 Task: In Heading Arial with underline. Font size of heading  '18'Font style of data Calibri. Font size of data  9Alignment of headline & data Align center. Fill color in heading,  RedFont color of data Black Apply border in Data No BorderIn the sheet   Prodigy Sales templetes book
Action: Mouse moved to (183, 148)
Screenshot: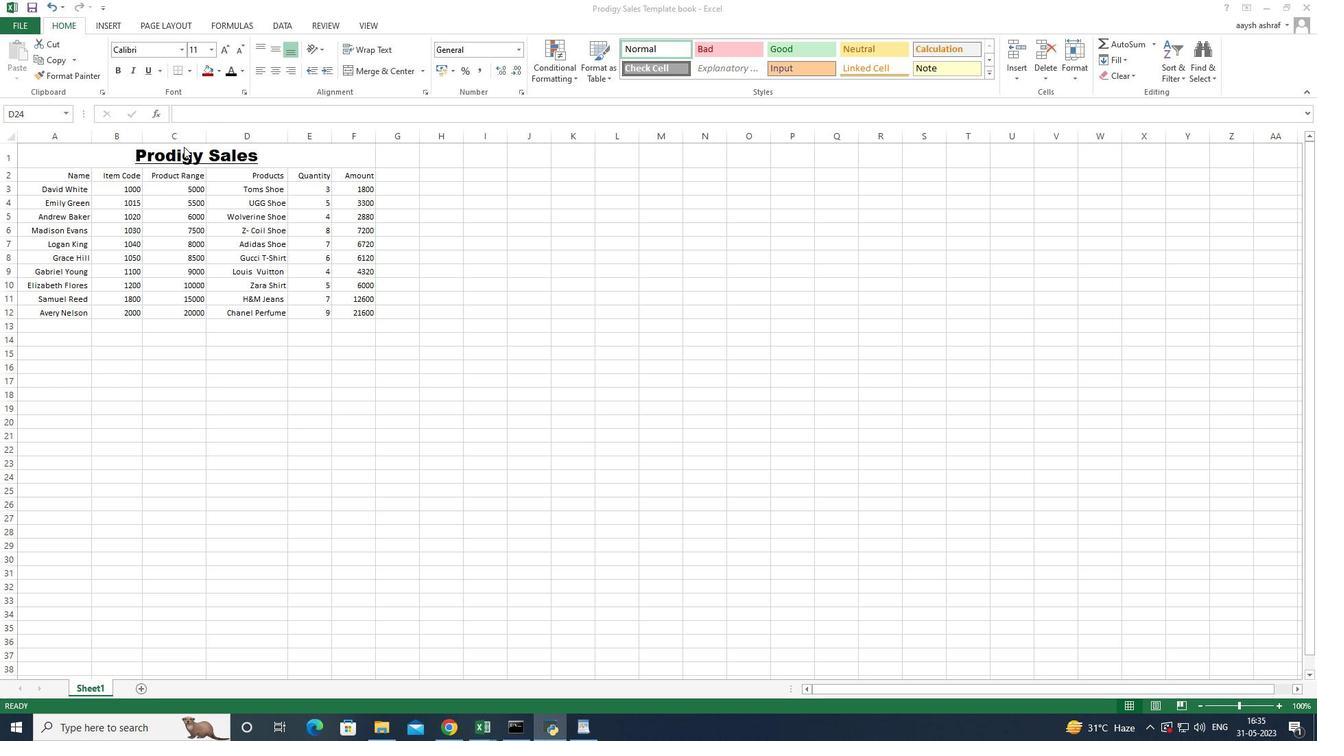 
Action: Mouse pressed left at (183, 148)
Screenshot: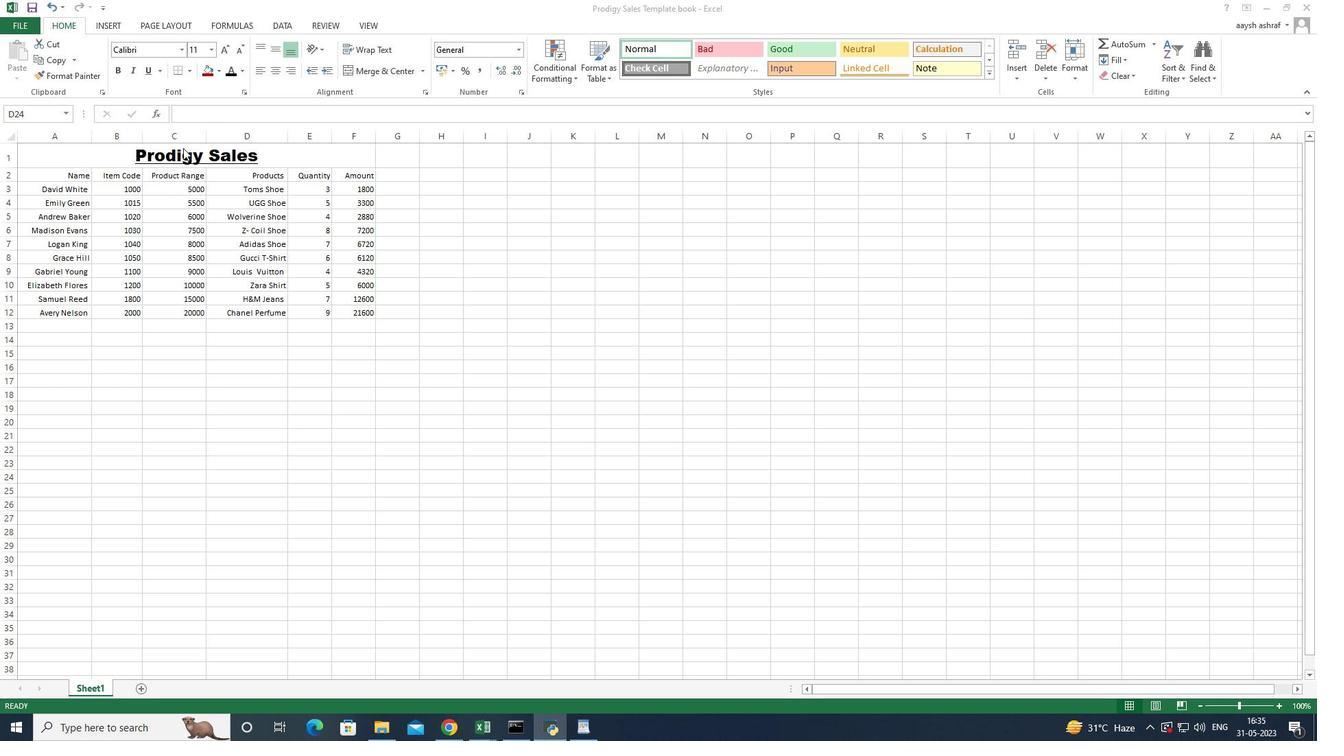 
Action: Mouse moved to (183, 153)
Screenshot: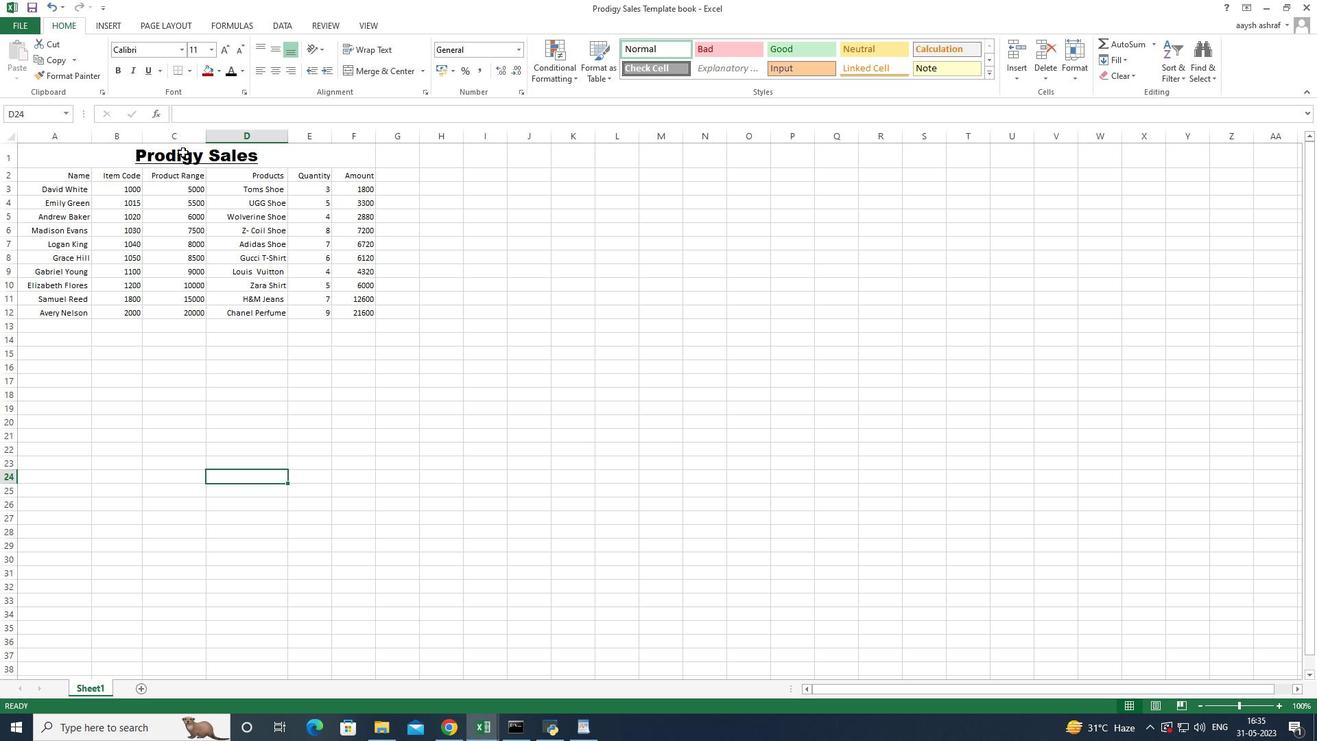 
Action: Mouse pressed left at (183, 153)
Screenshot: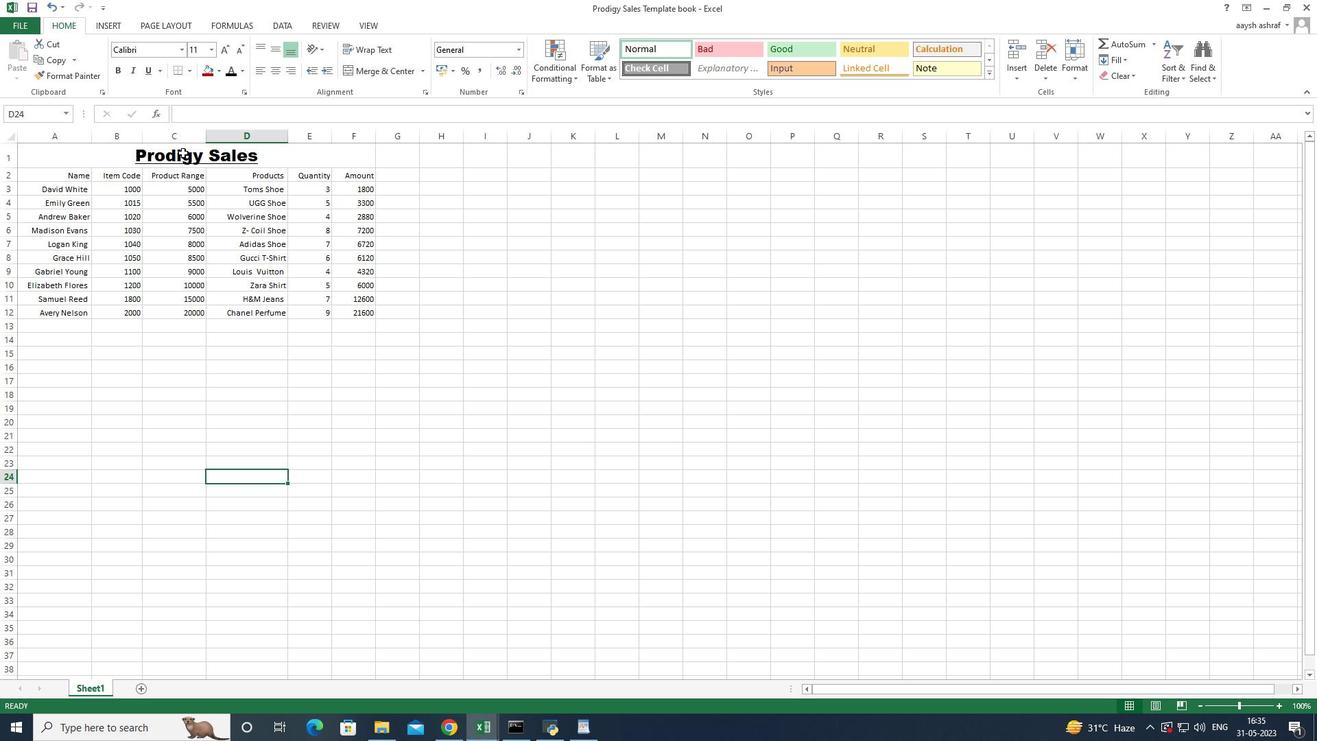 
Action: Mouse moved to (178, 219)
Screenshot: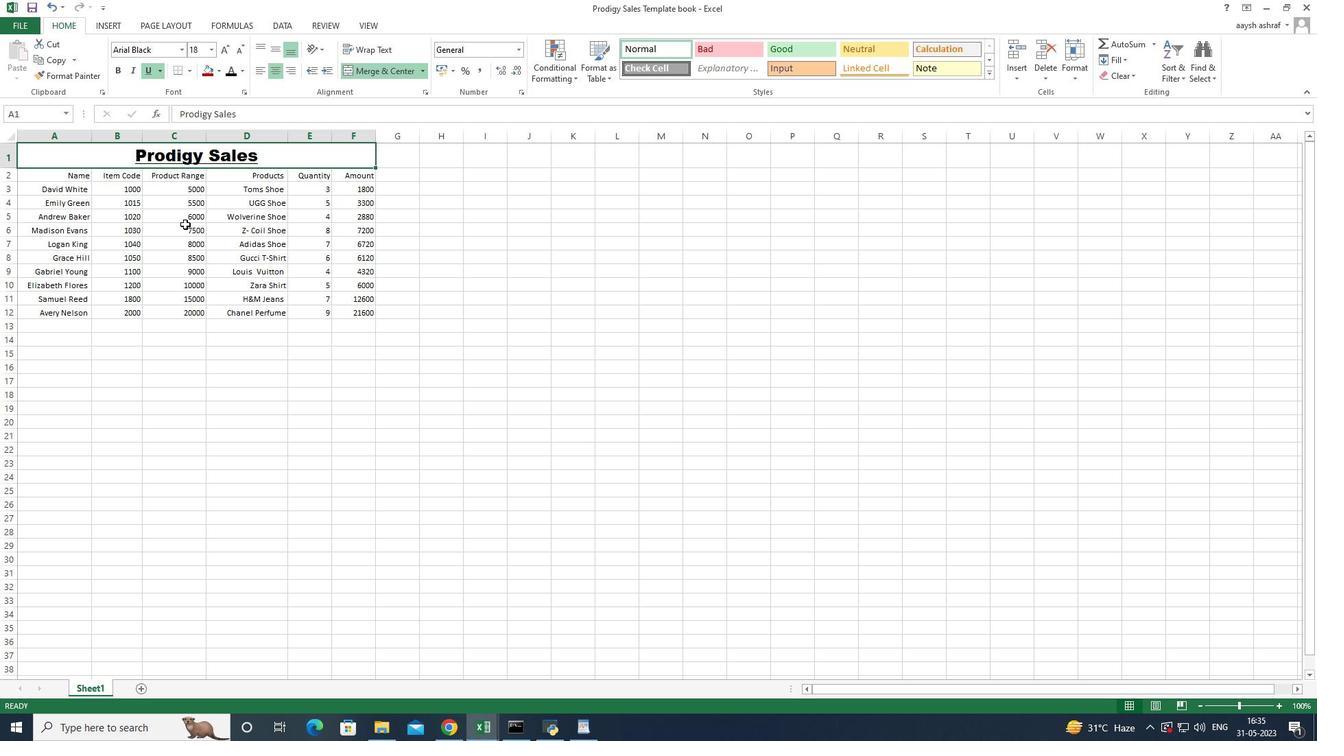
Action: Mouse pressed left at (178, 219)
Screenshot: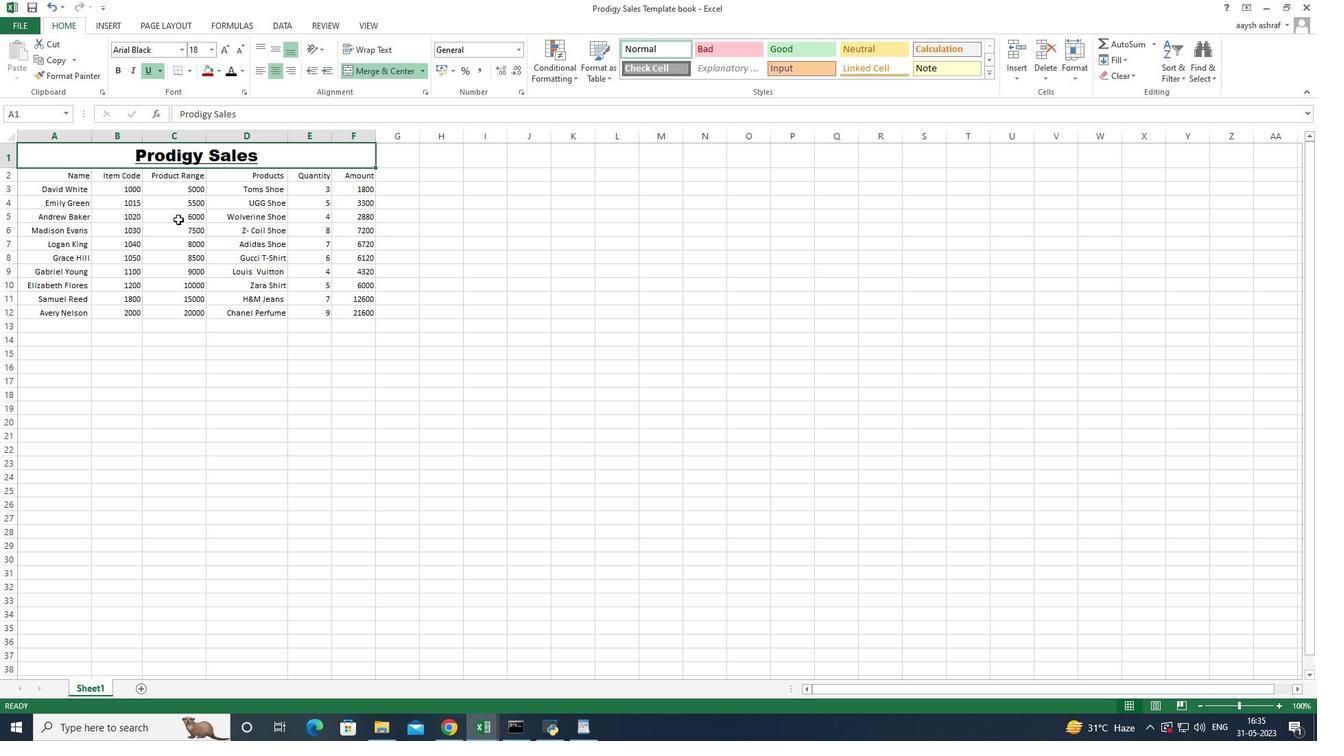 
Action: Mouse moved to (18, 172)
Screenshot: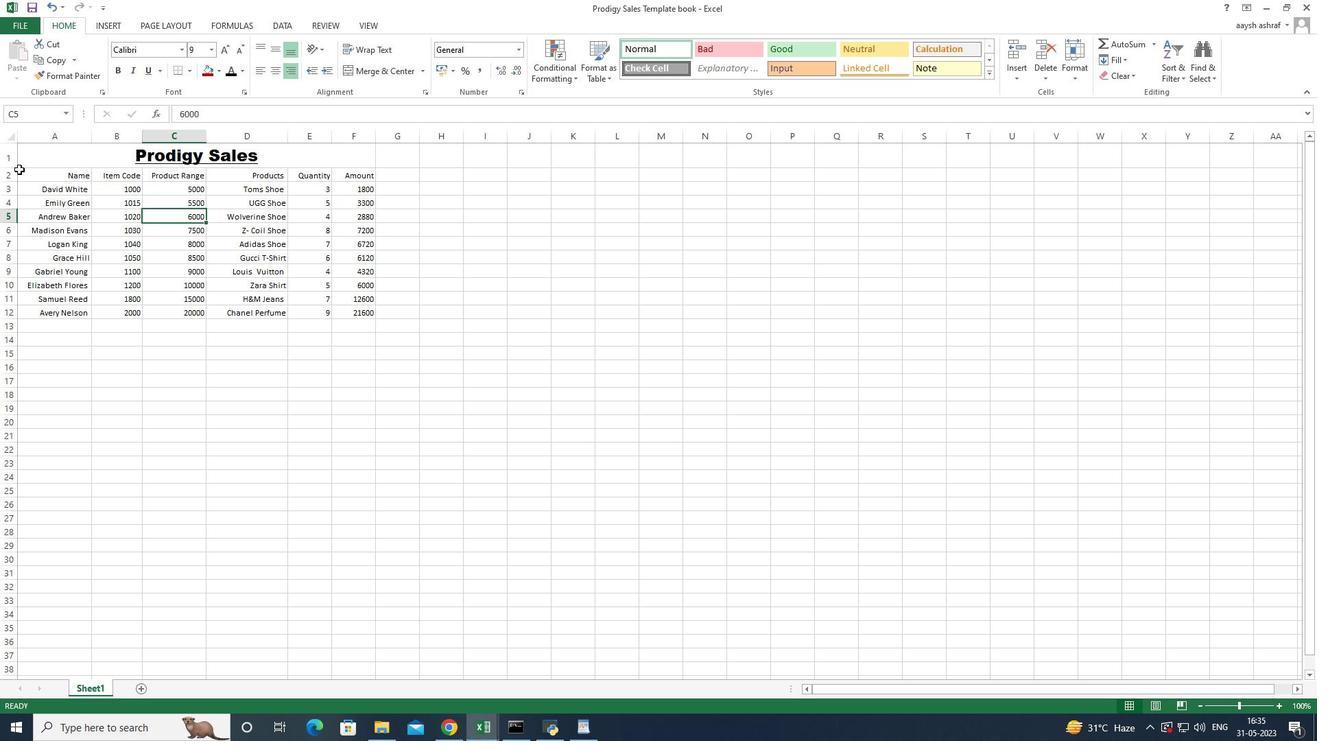 
Action: Mouse pressed left at (18, 172)
Screenshot: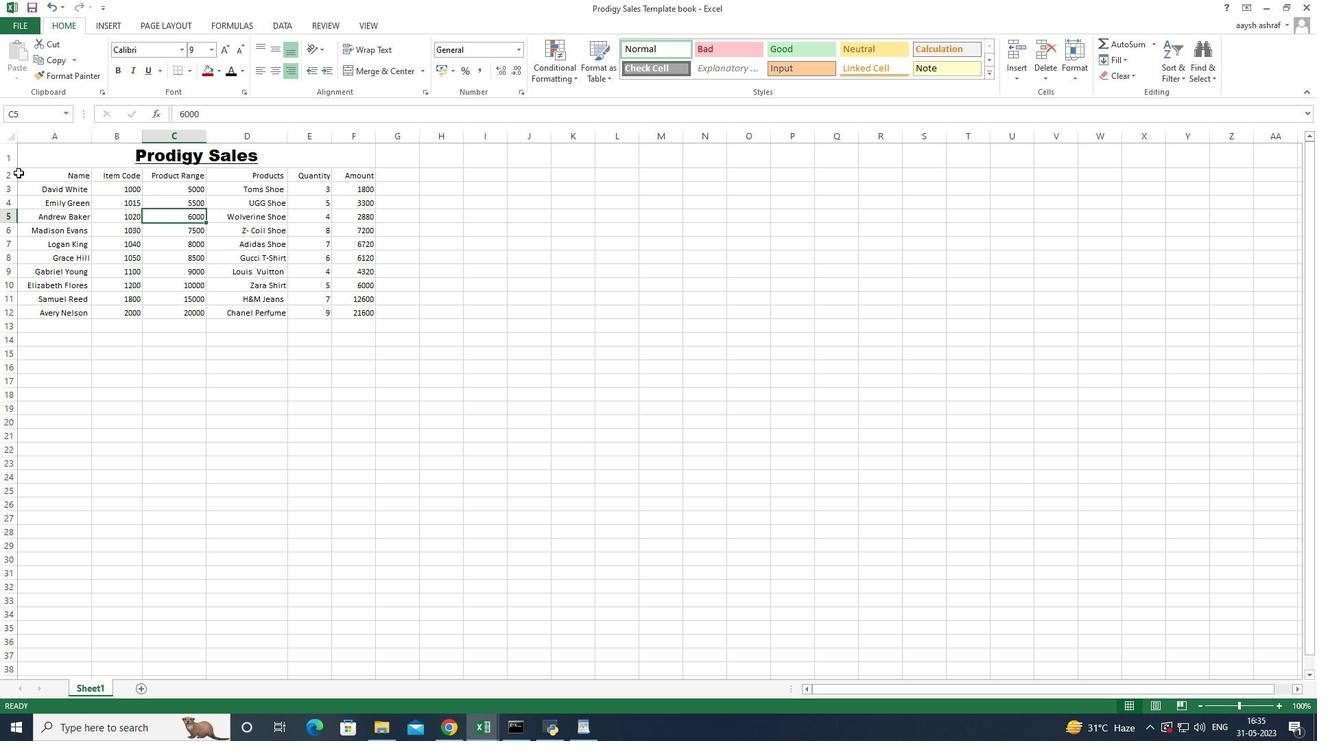 
Action: Mouse moved to (276, 70)
Screenshot: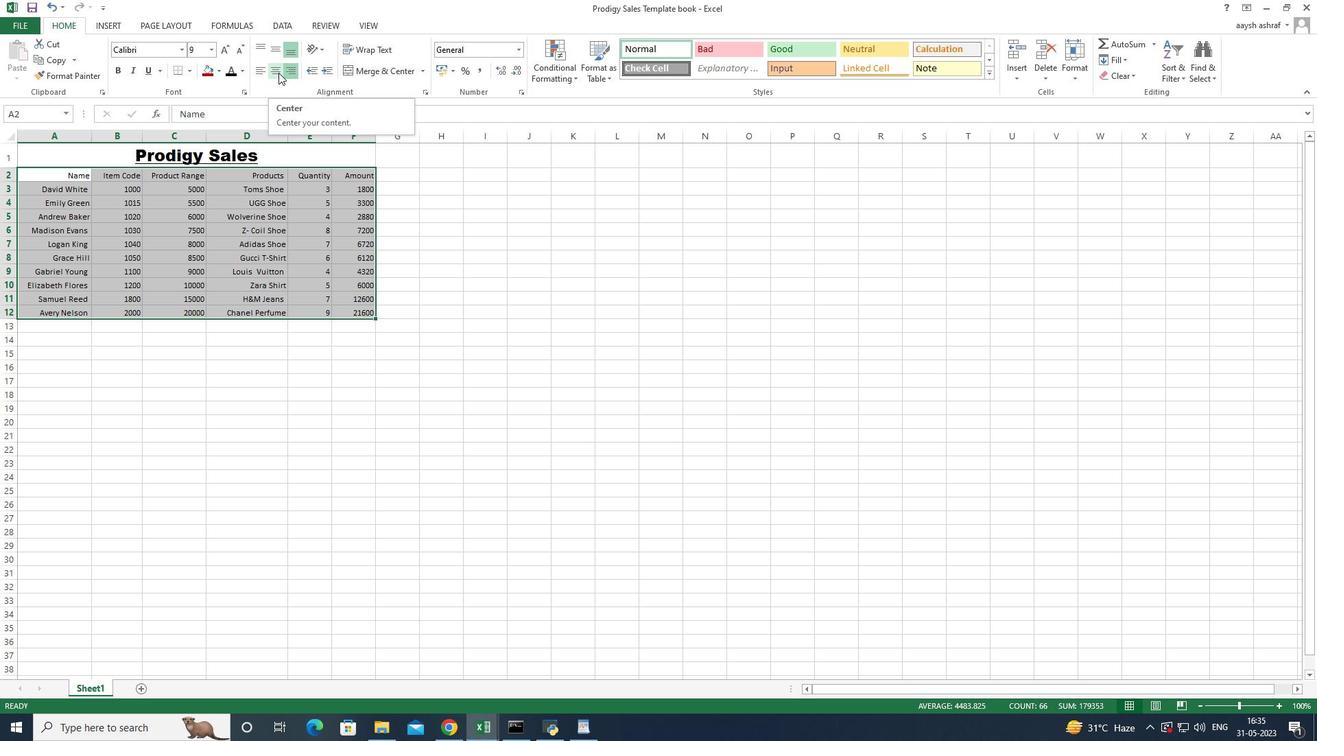 
Action: Mouse pressed left at (276, 70)
Screenshot: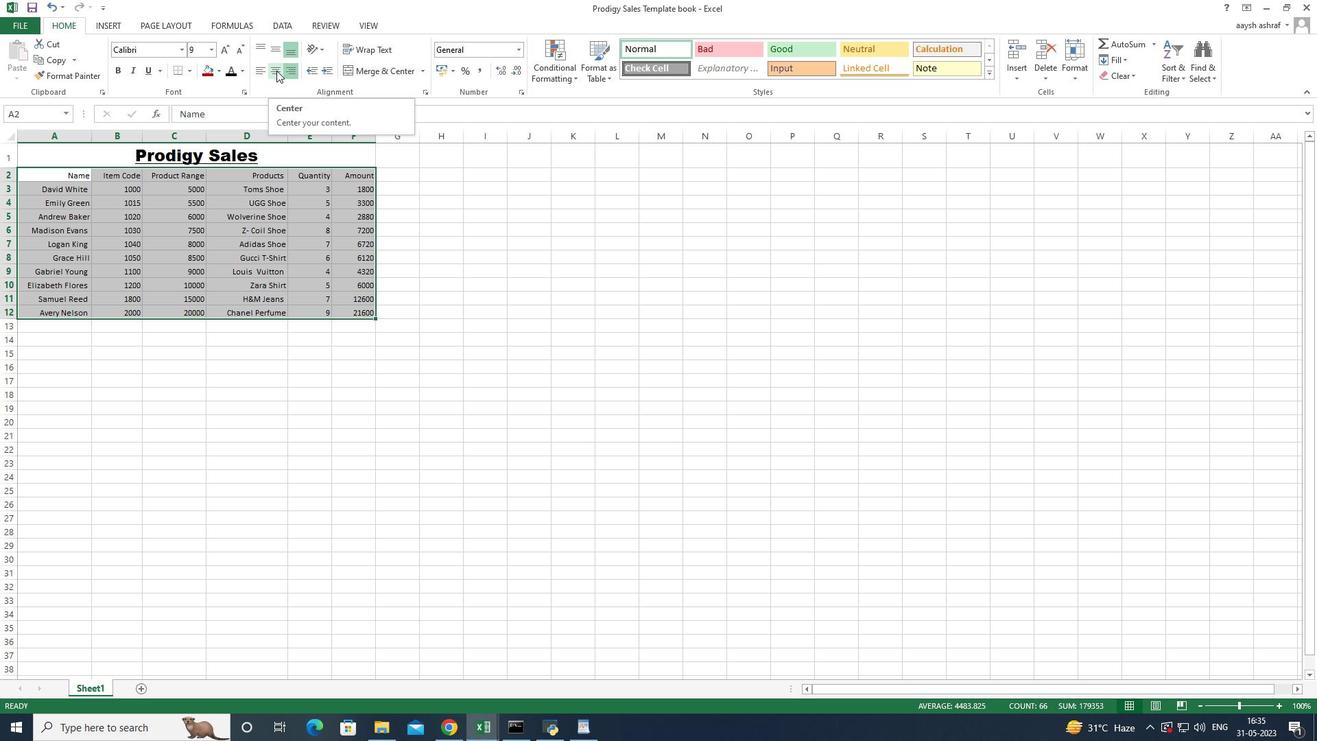 
Action: Mouse moved to (250, 154)
Screenshot: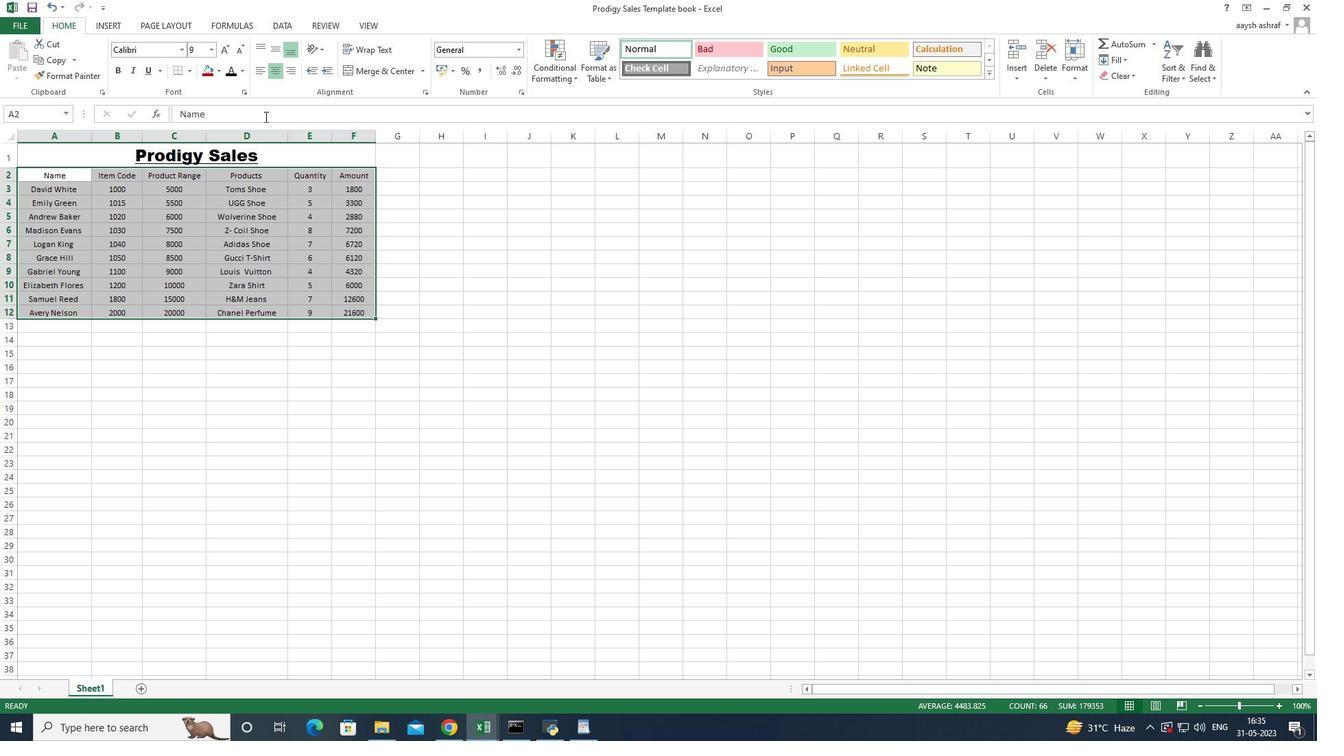 
Action: Mouse pressed left at (250, 154)
Screenshot: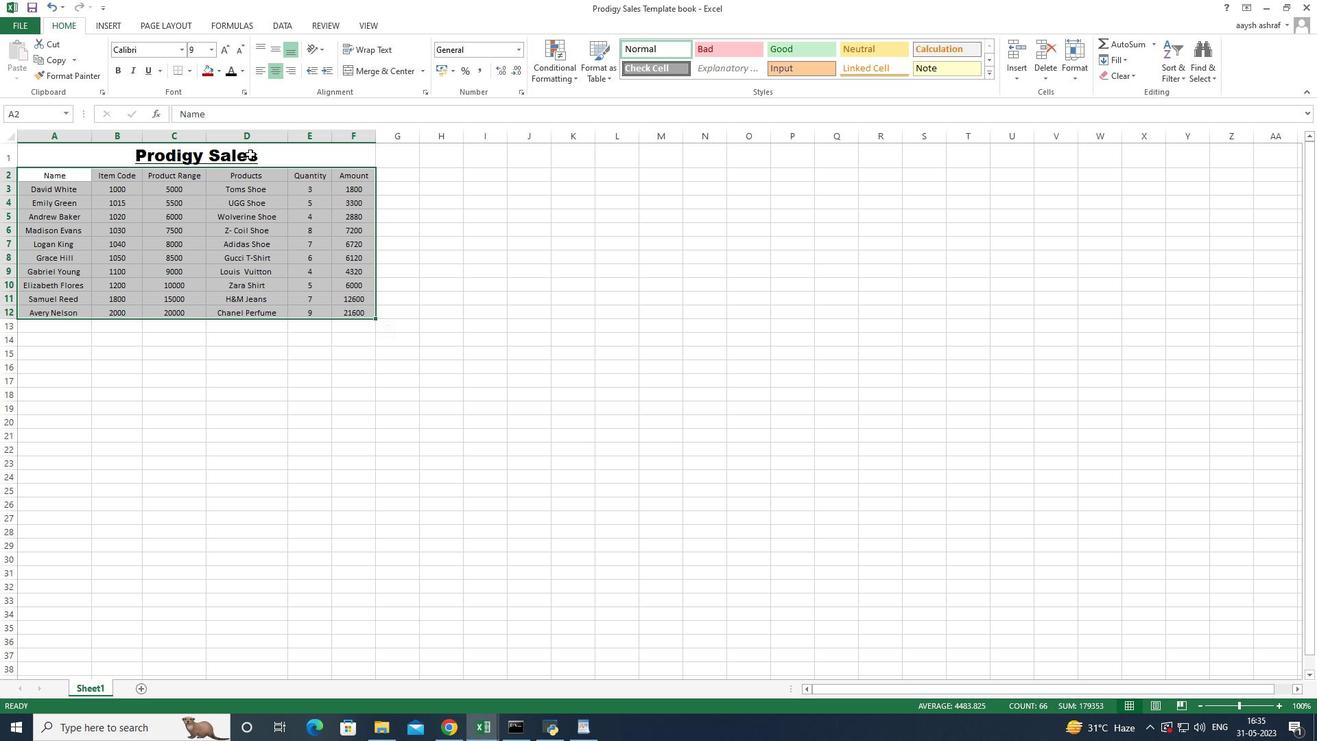 
Action: Mouse moved to (271, 45)
Screenshot: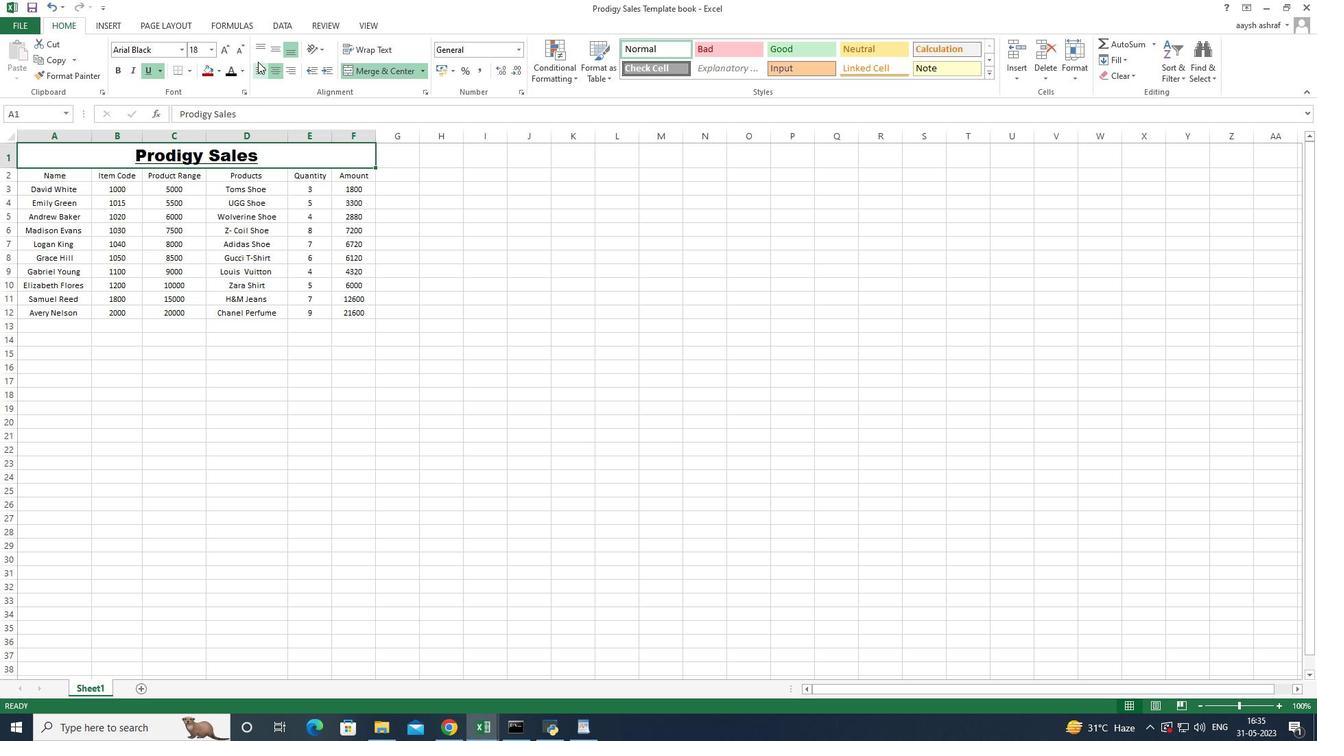 
Action: Mouse pressed left at (271, 45)
Screenshot: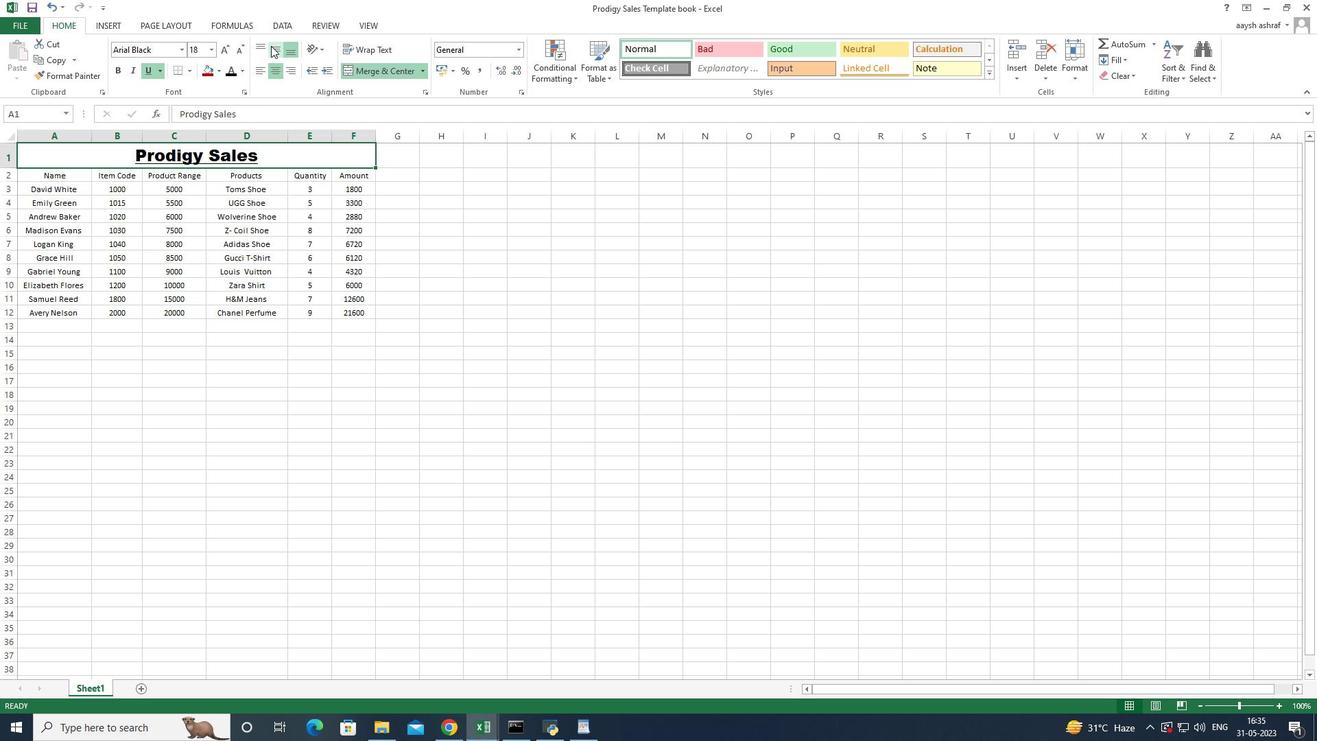 
Action: Mouse moved to (150, 159)
Screenshot: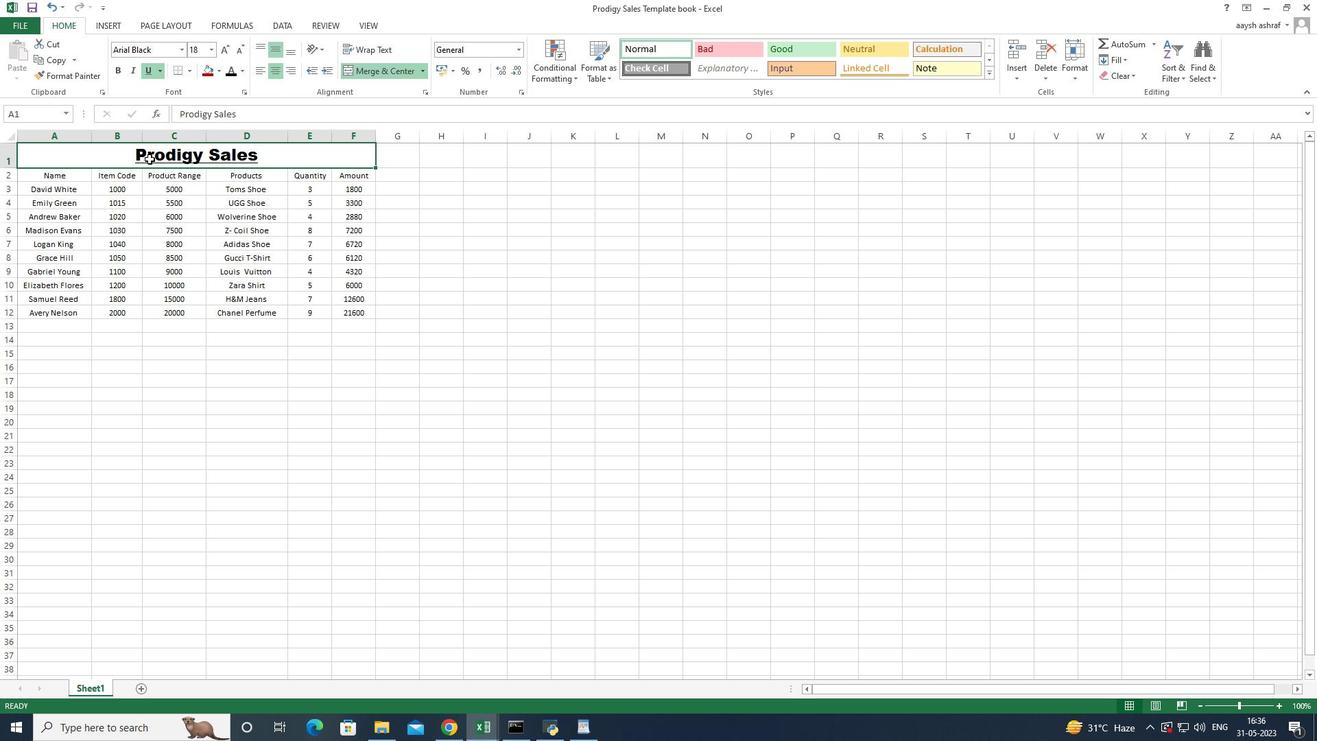 
Action: Mouse pressed left at (150, 159)
Screenshot: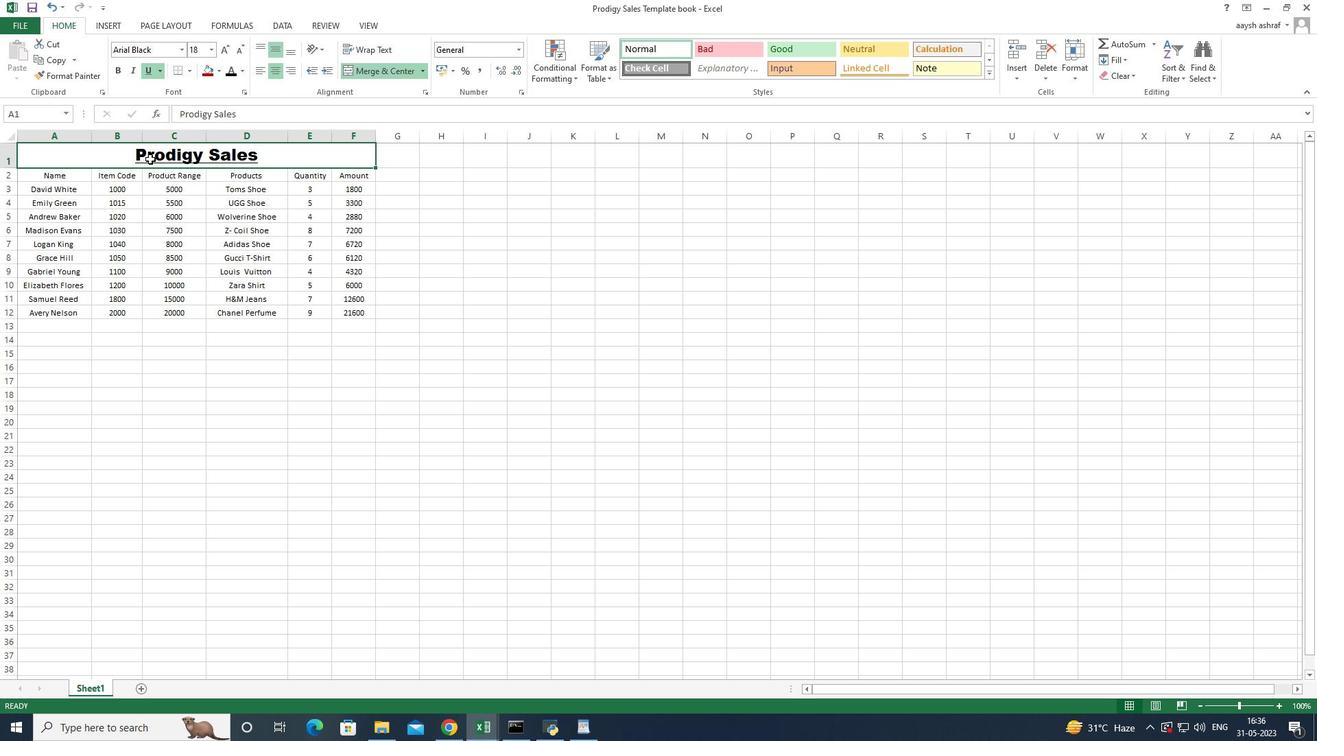 
Action: Mouse moved to (214, 74)
Screenshot: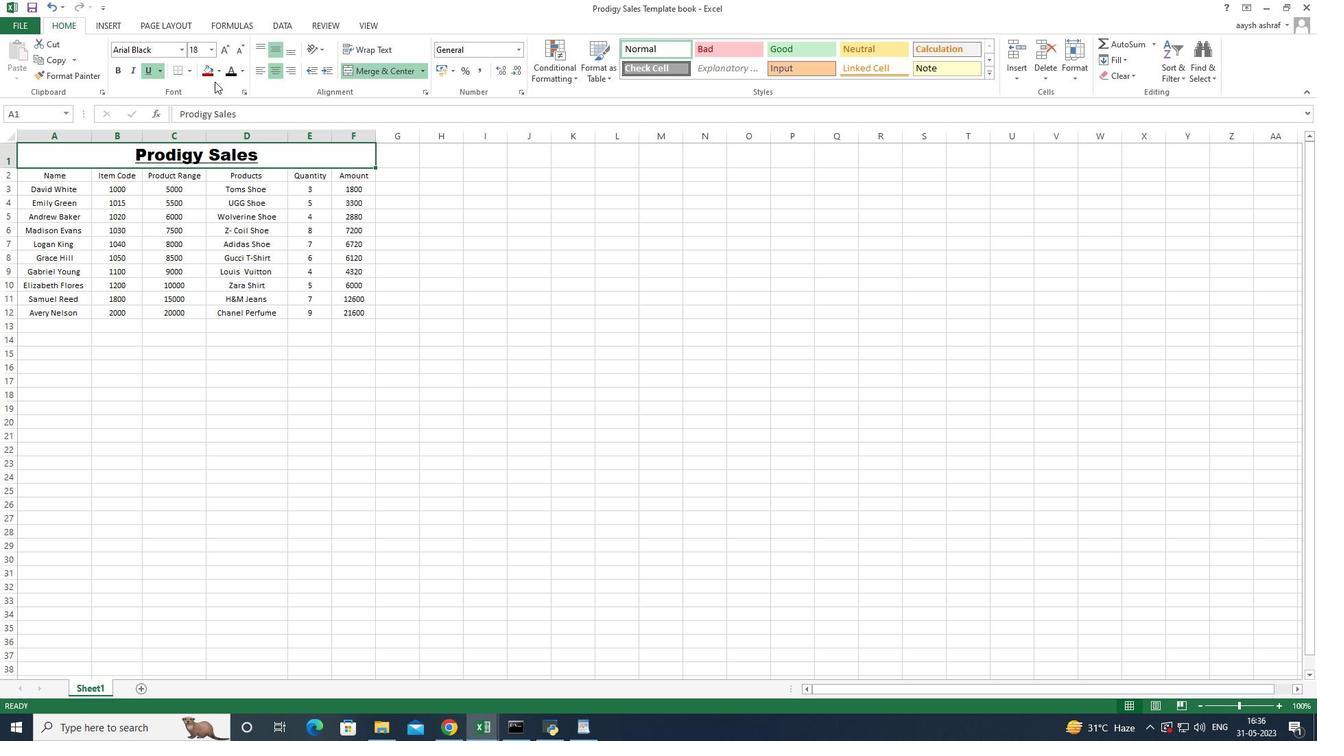 
Action: Mouse pressed left at (214, 74)
Screenshot: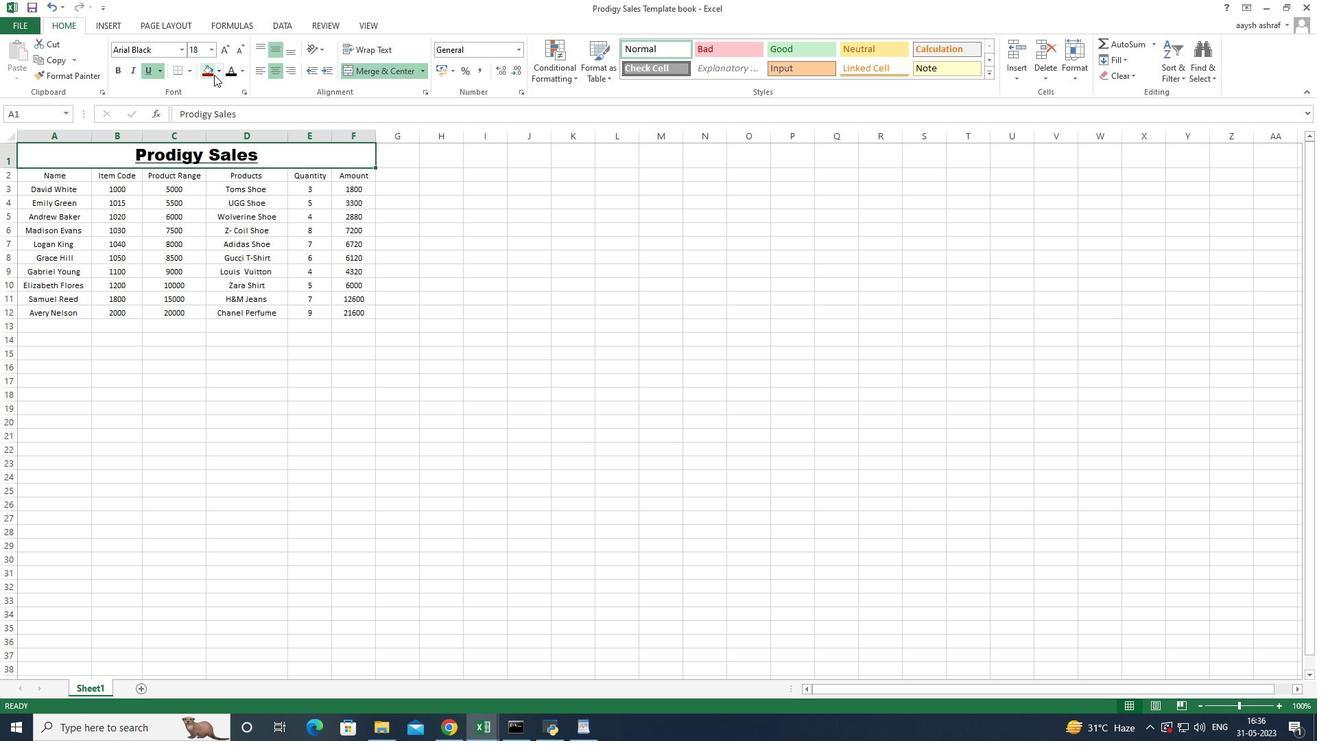 
Action: Mouse moved to (133, 236)
Screenshot: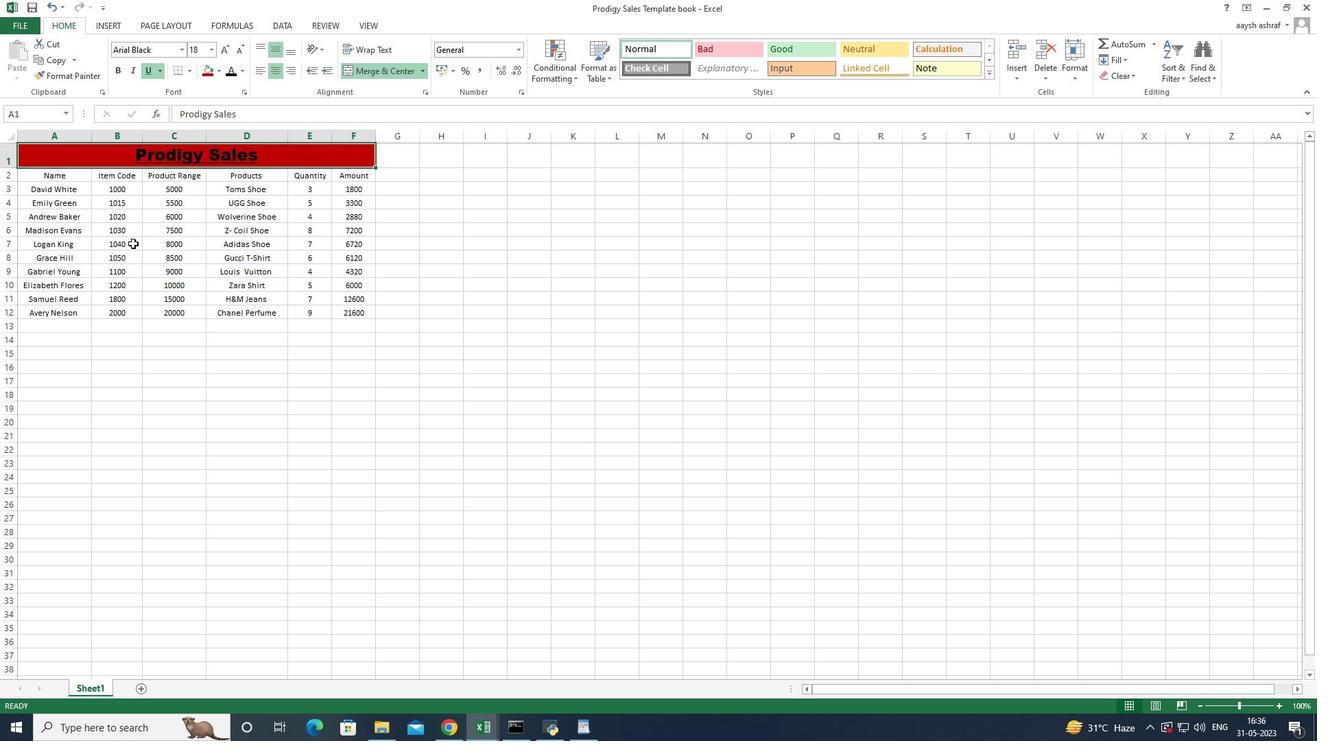 
Action: Mouse pressed left at (133, 236)
Screenshot: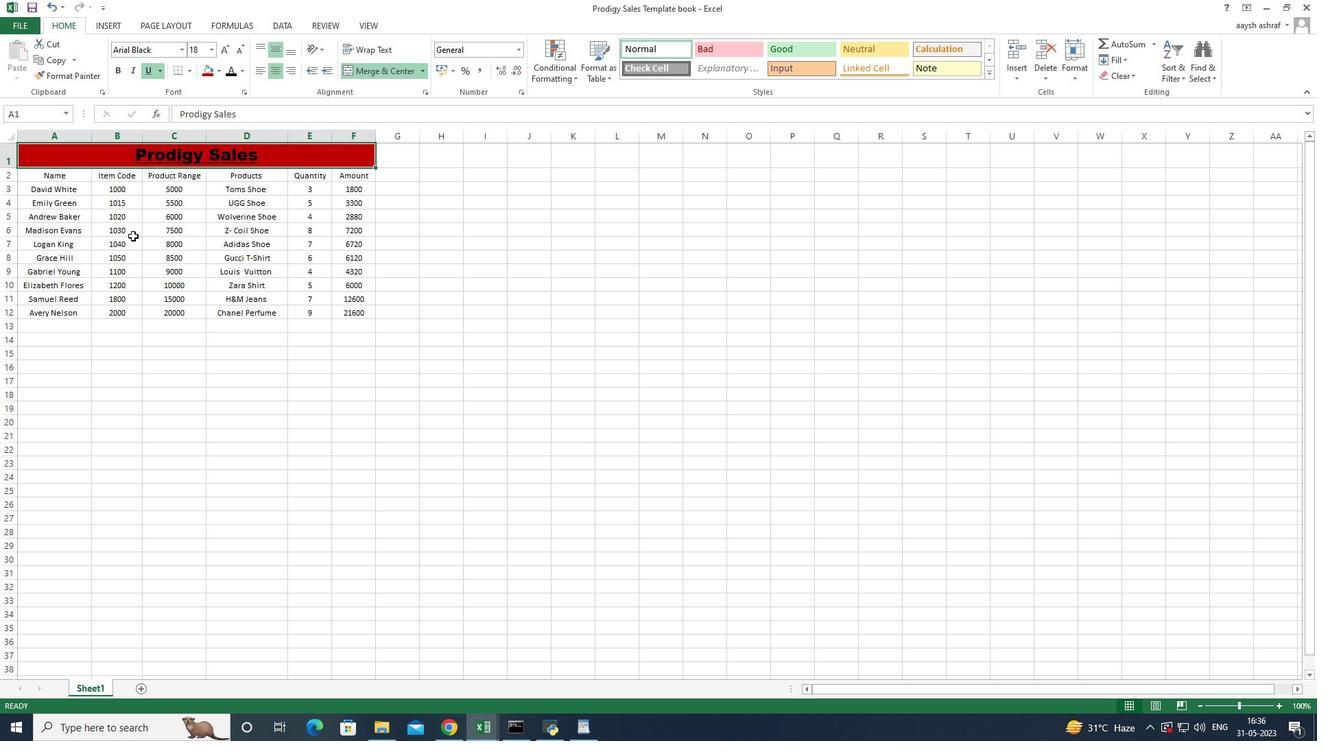 
Action: Mouse moved to (238, 70)
Screenshot: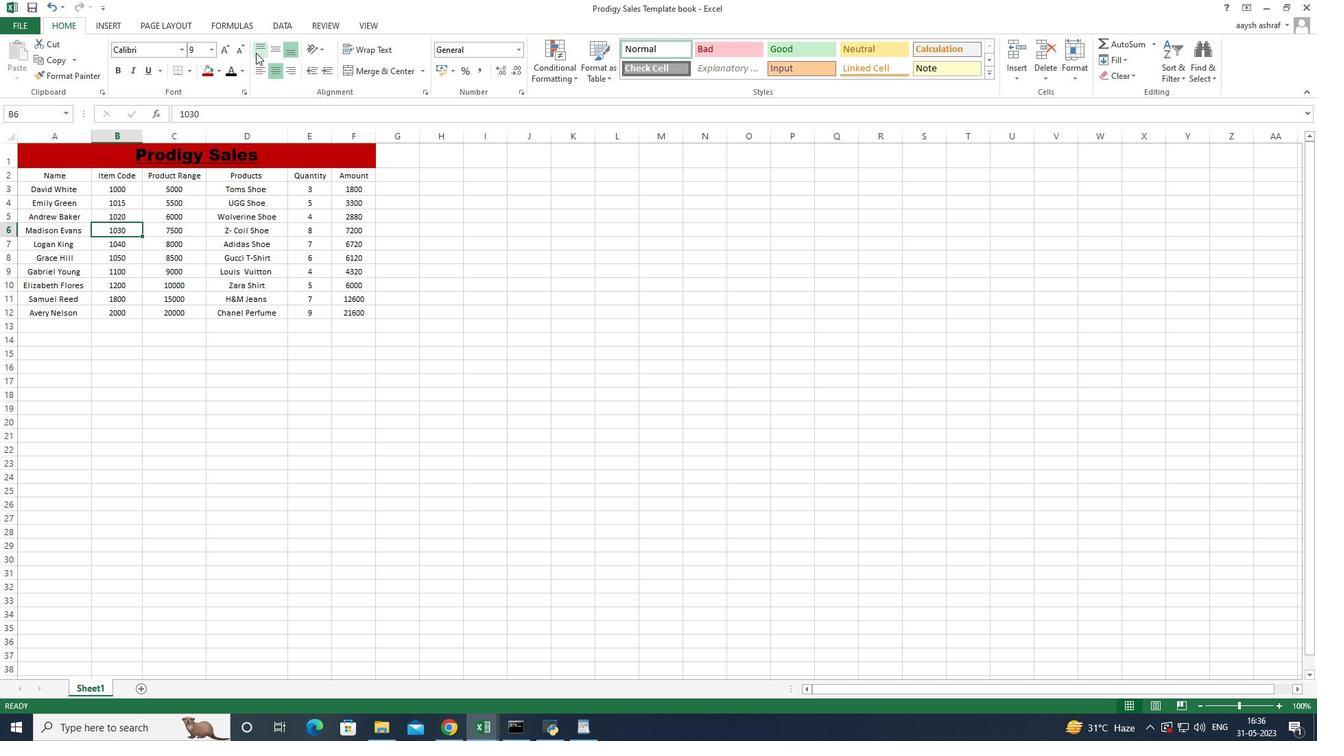 
Action: Mouse pressed left at (238, 70)
Screenshot: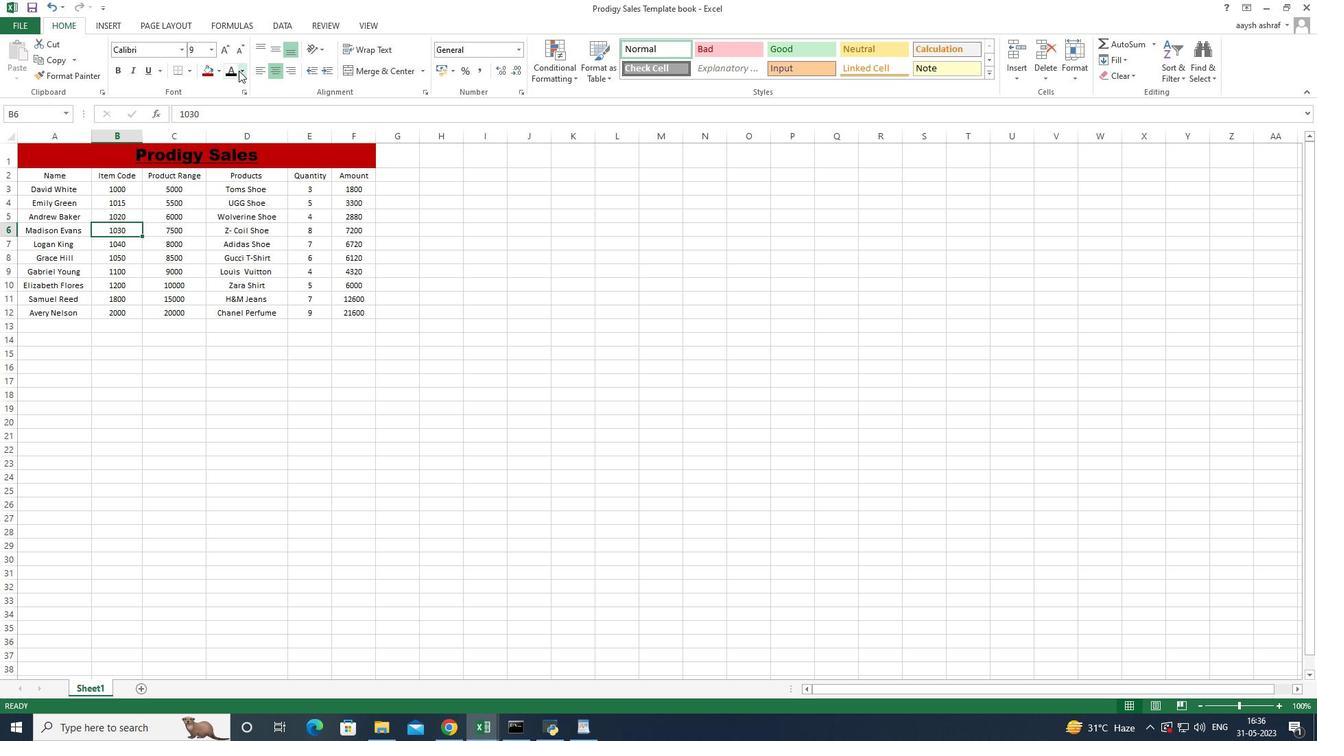 
Action: Mouse moved to (226, 263)
Screenshot: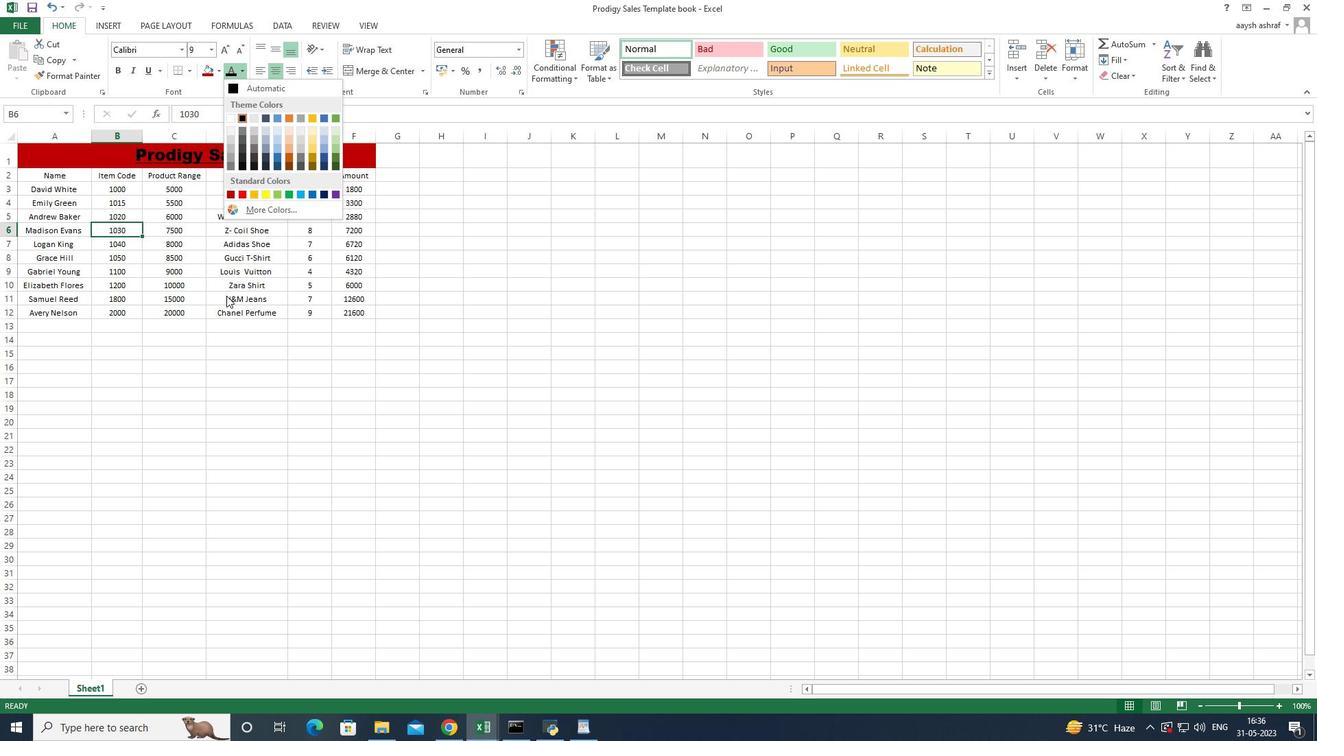 
Action: Mouse pressed left at (226, 263)
Screenshot: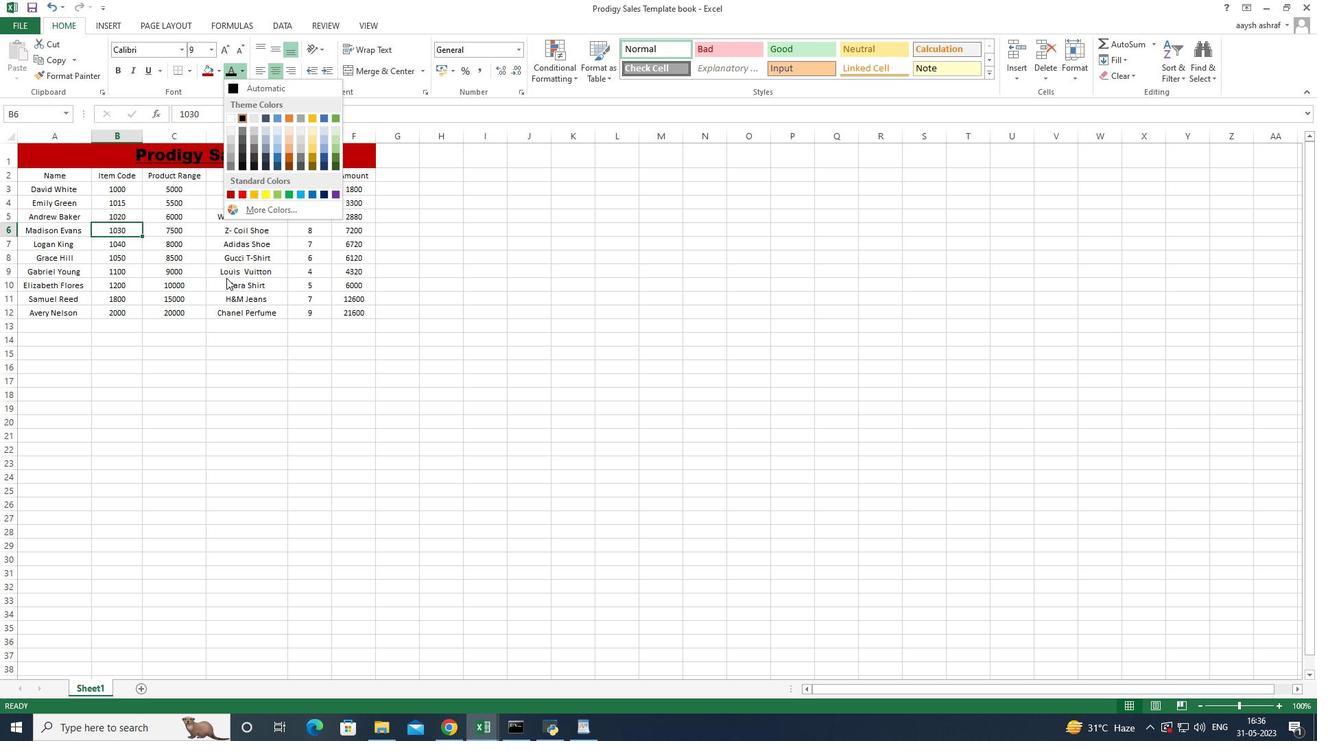 
Action: Mouse moved to (195, 207)
Screenshot: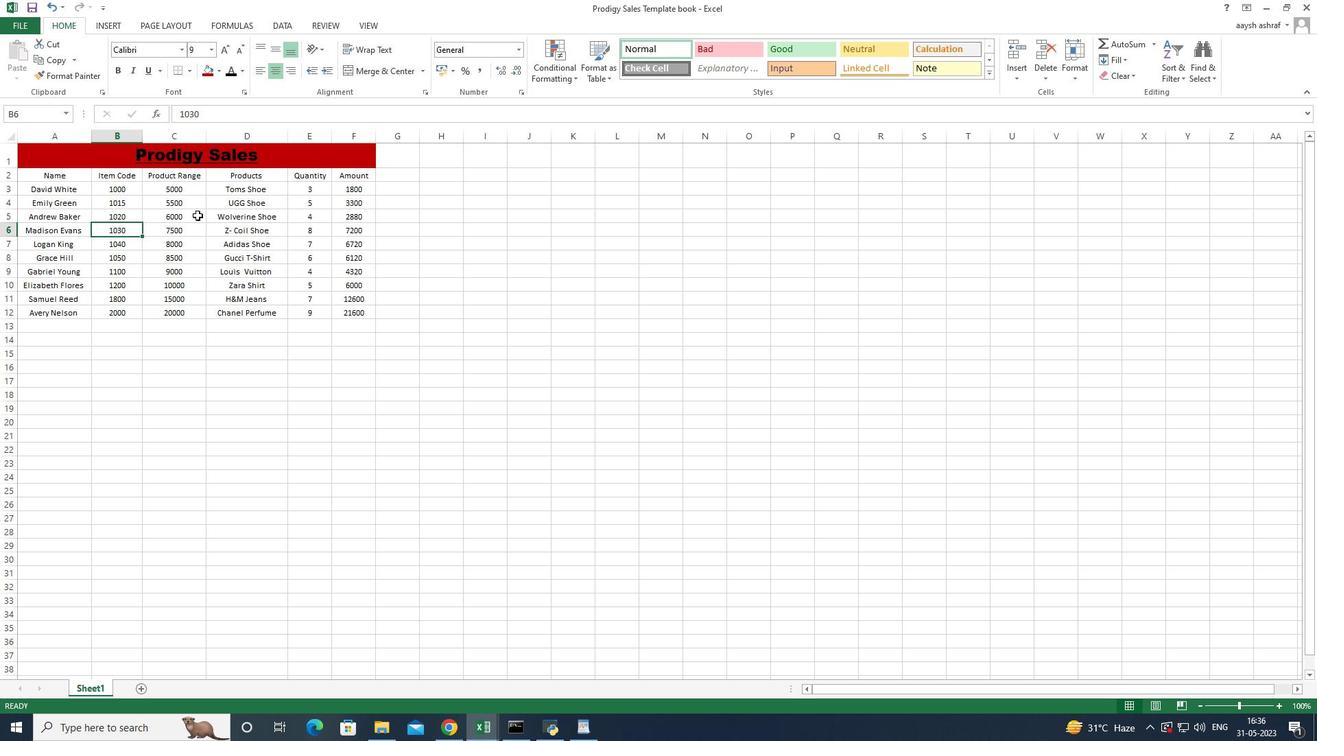 
Action: Mouse pressed left at (195, 207)
Screenshot: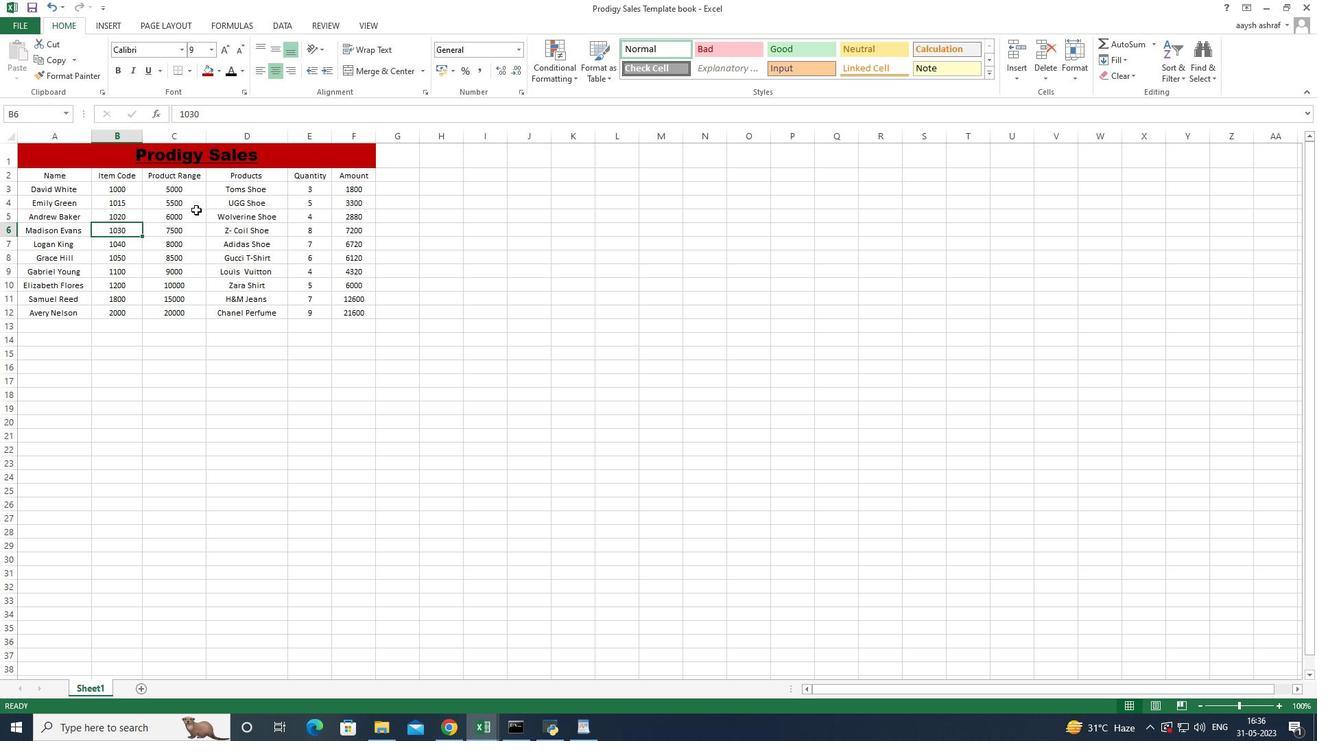 
Action: Mouse moved to (236, 74)
Screenshot: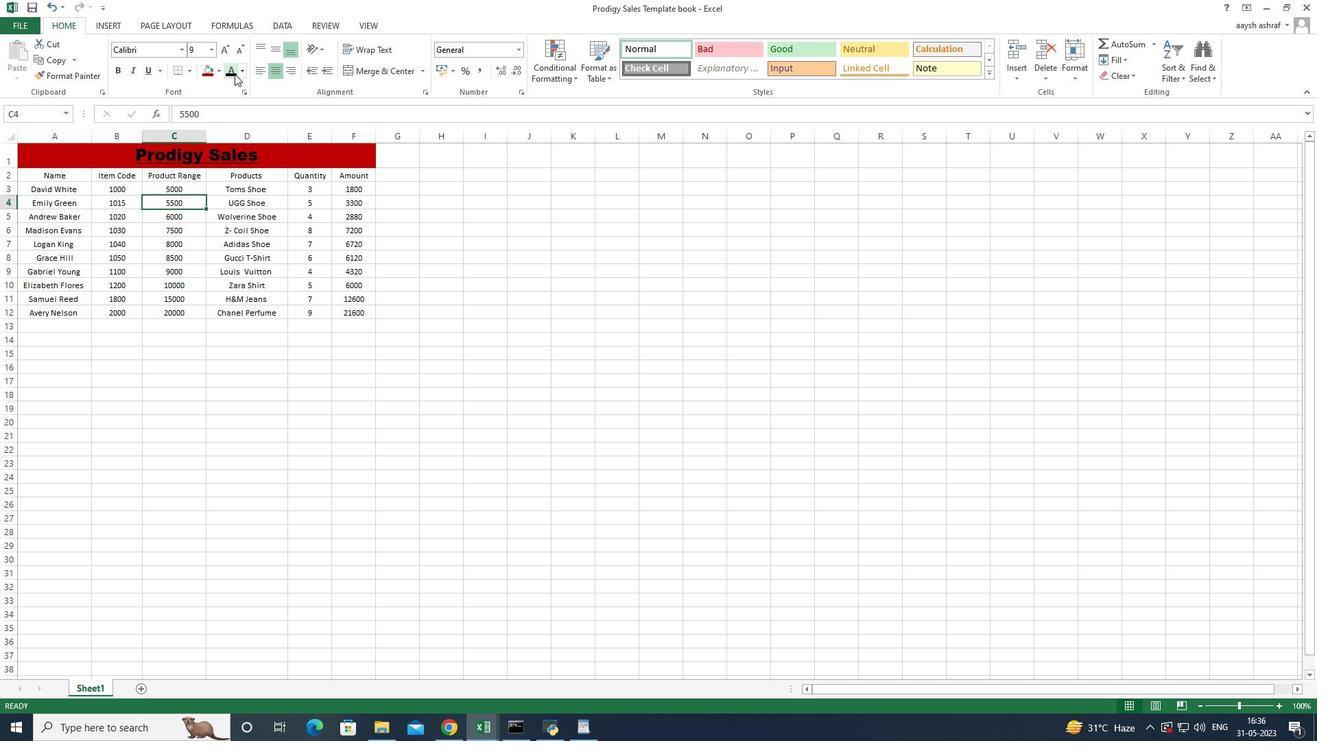 
Action: Mouse pressed left at (236, 74)
Screenshot: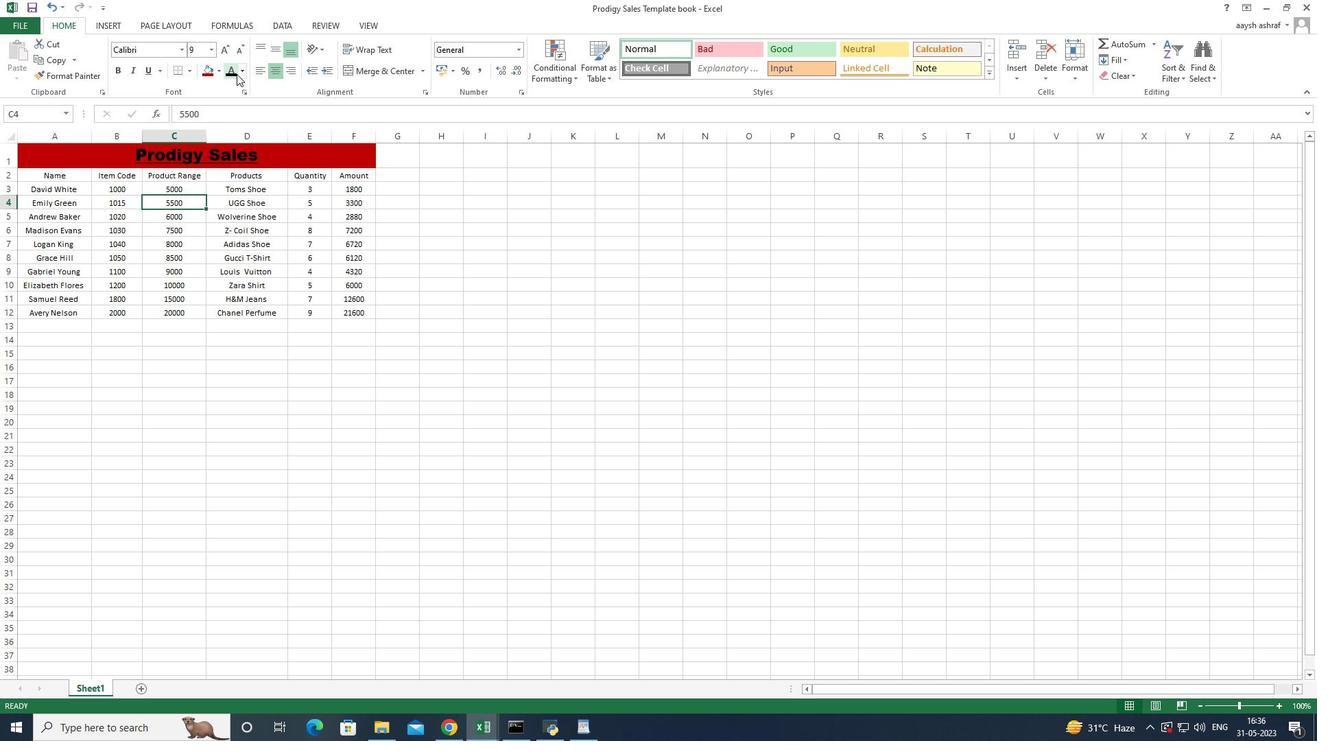 
Action: Mouse moved to (240, 70)
Screenshot: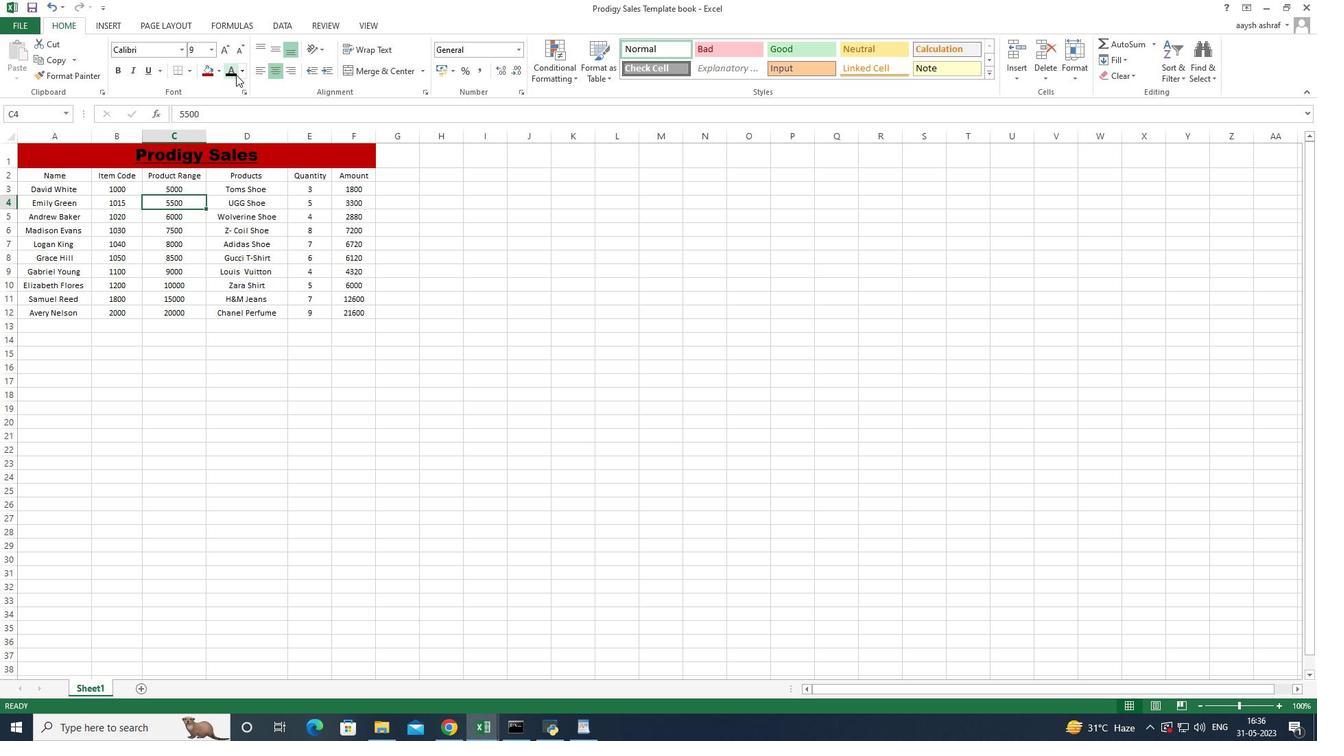 
Action: Mouse pressed left at (240, 70)
Screenshot: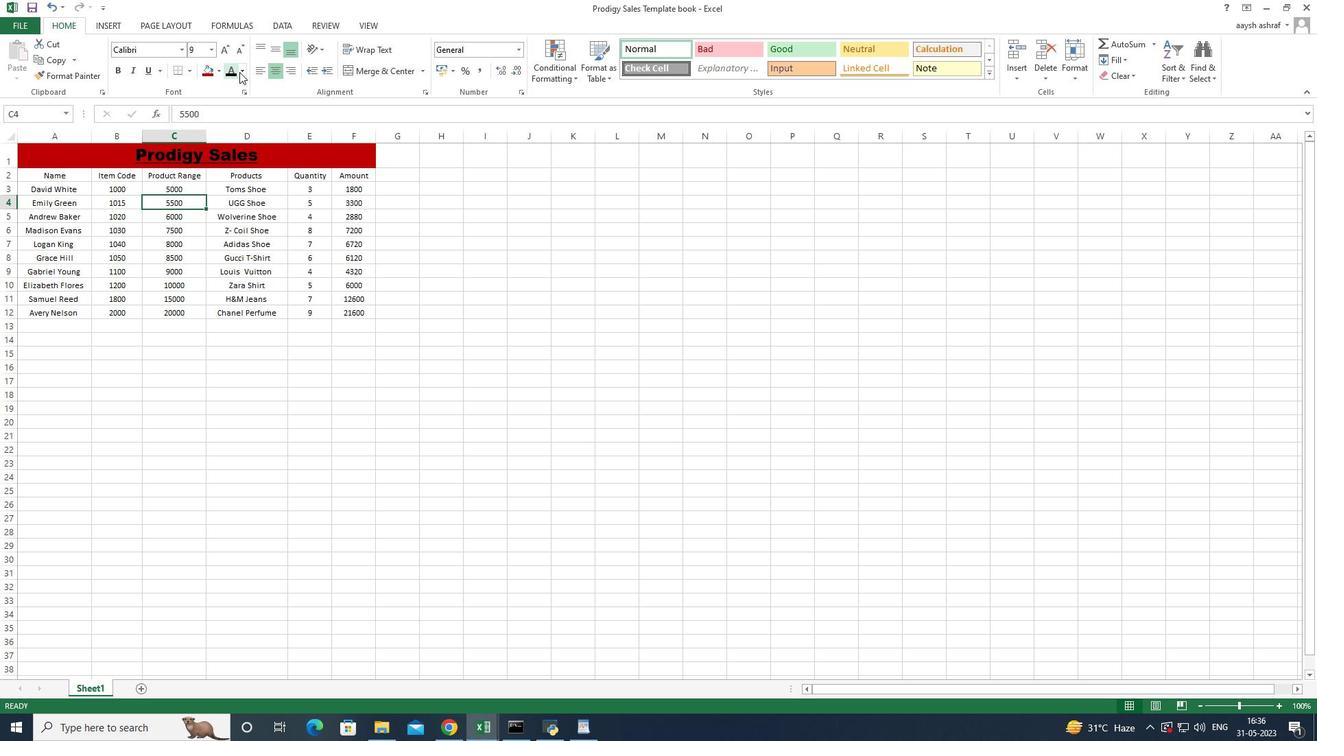 
Action: Mouse moved to (240, 118)
Screenshot: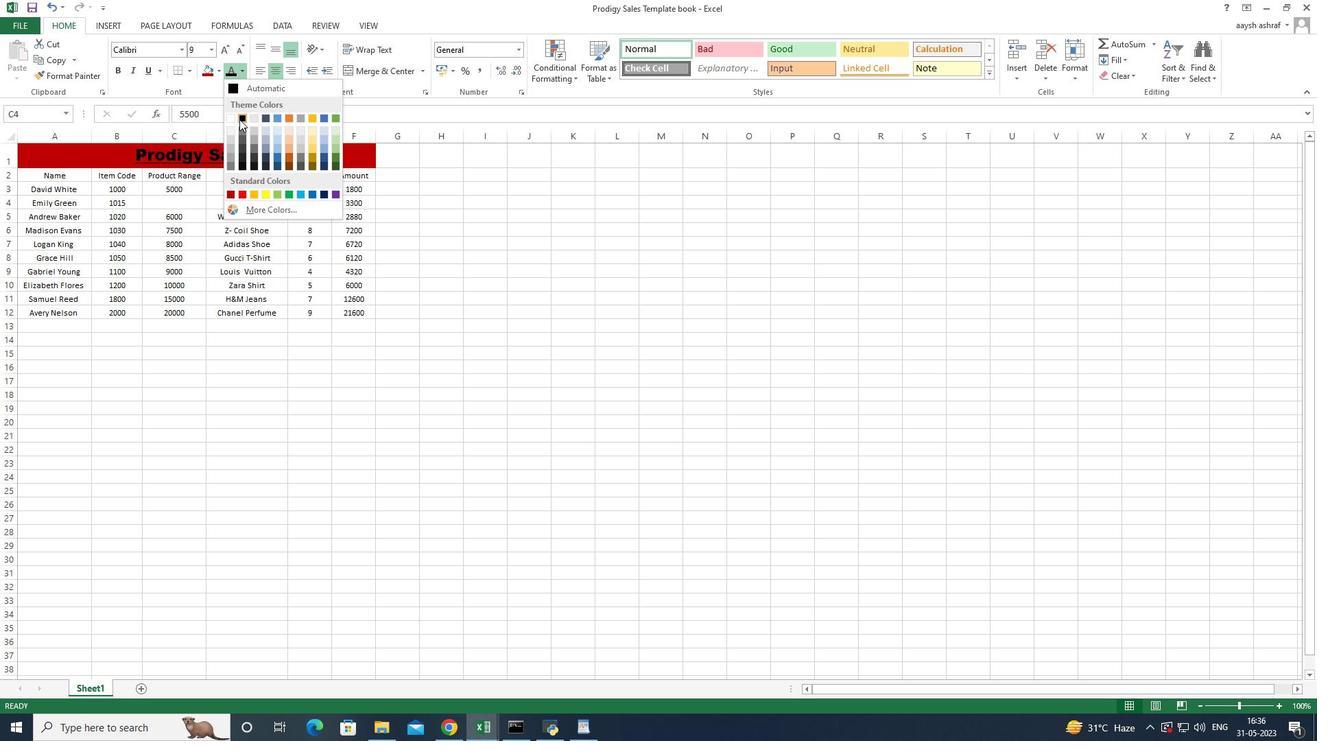 
Action: Mouse pressed left at (240, 118)
Screenshot: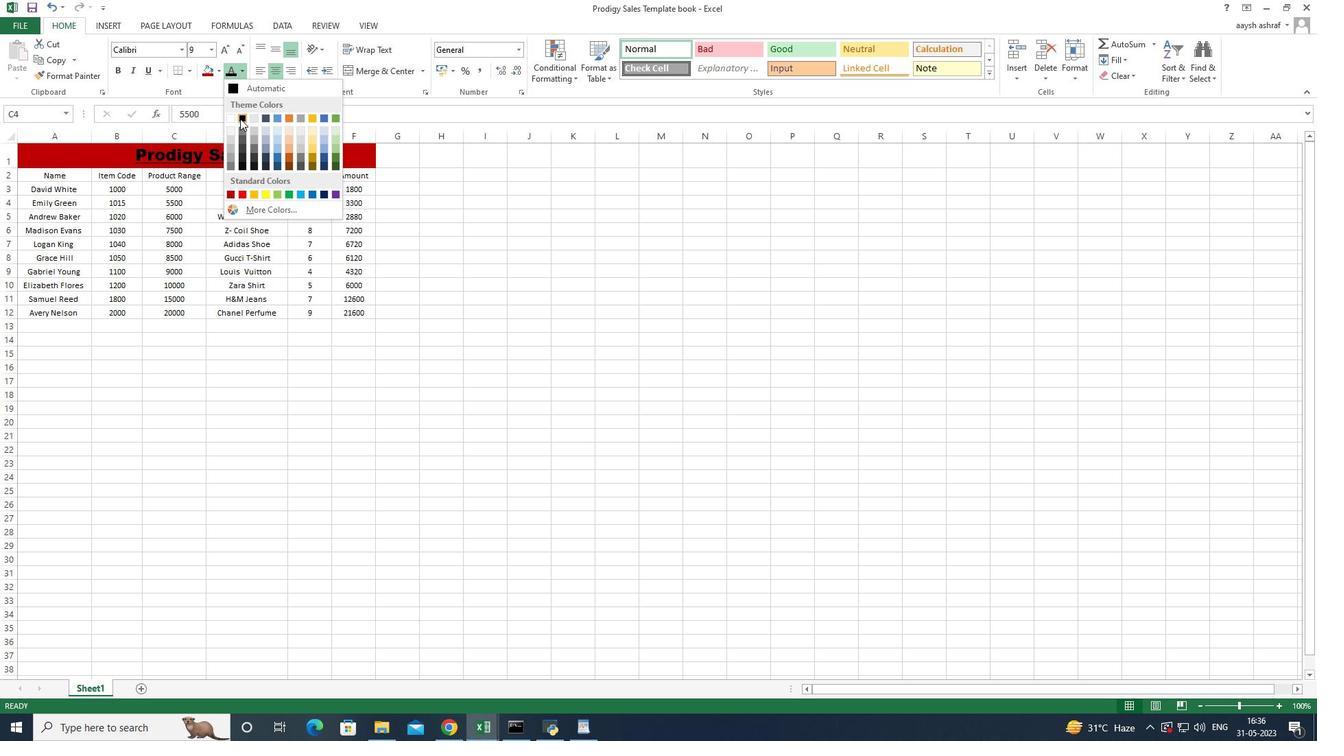 
Action: Mouse moved to (20, 175)
Screenshot: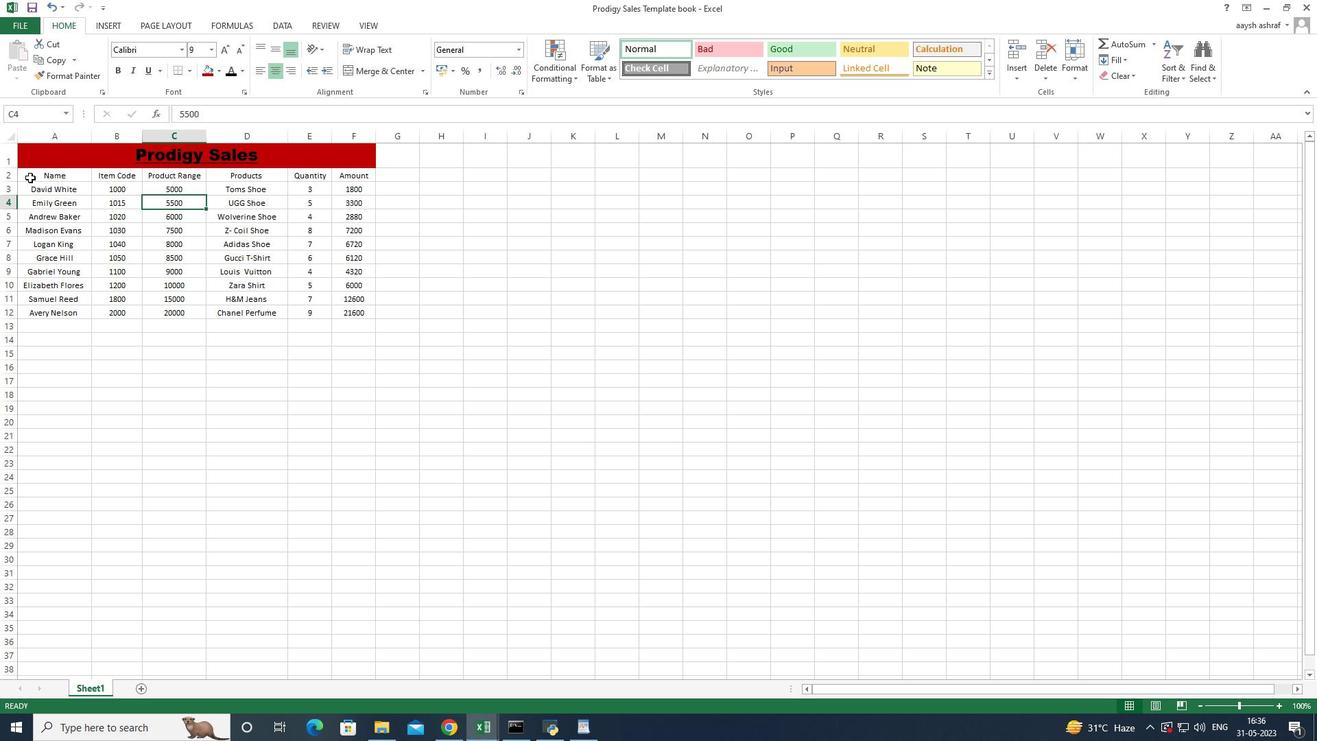 
Action: Mouse pressed left at (20, 175)
Screenshot: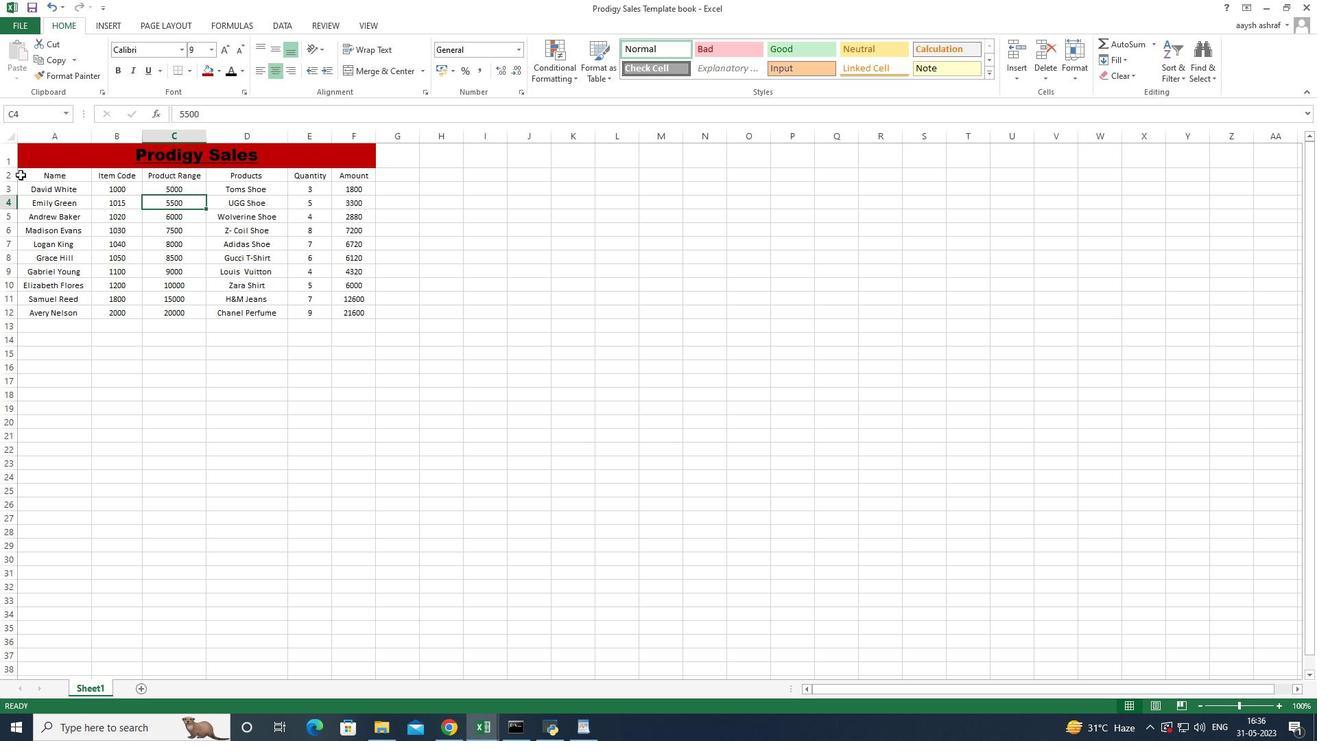
Action: Mouse moved to (182, 75)
Screenshot: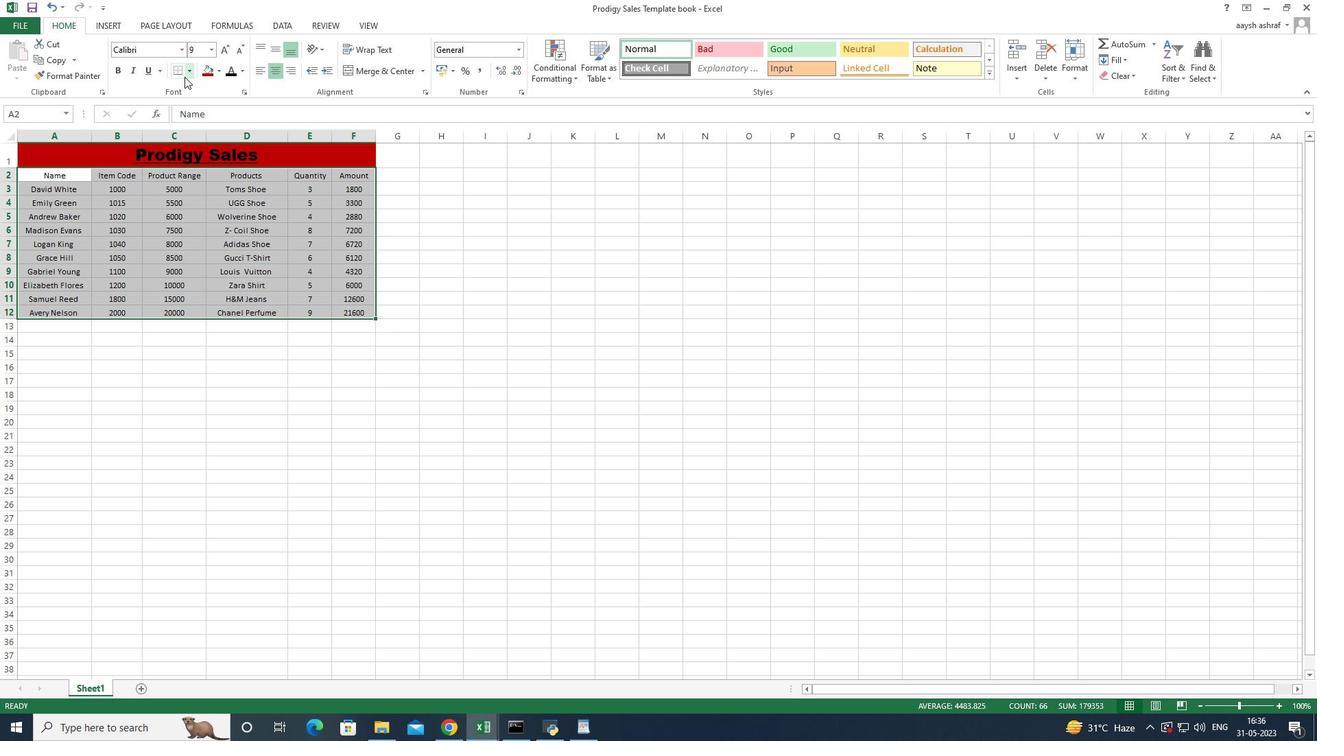 
Action: Mouse pressed left at (182, 75)
Screenshot: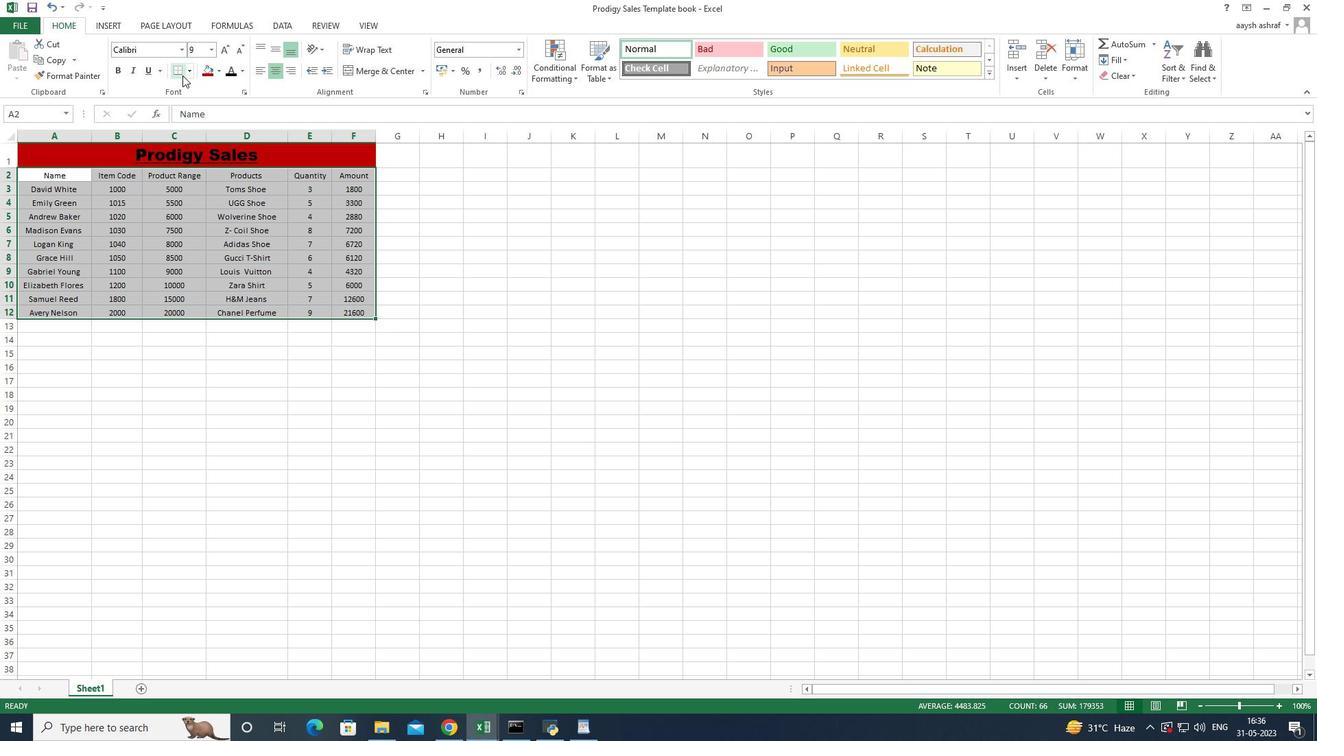
Action: Mouse moved to (183, 72)
Screenshot: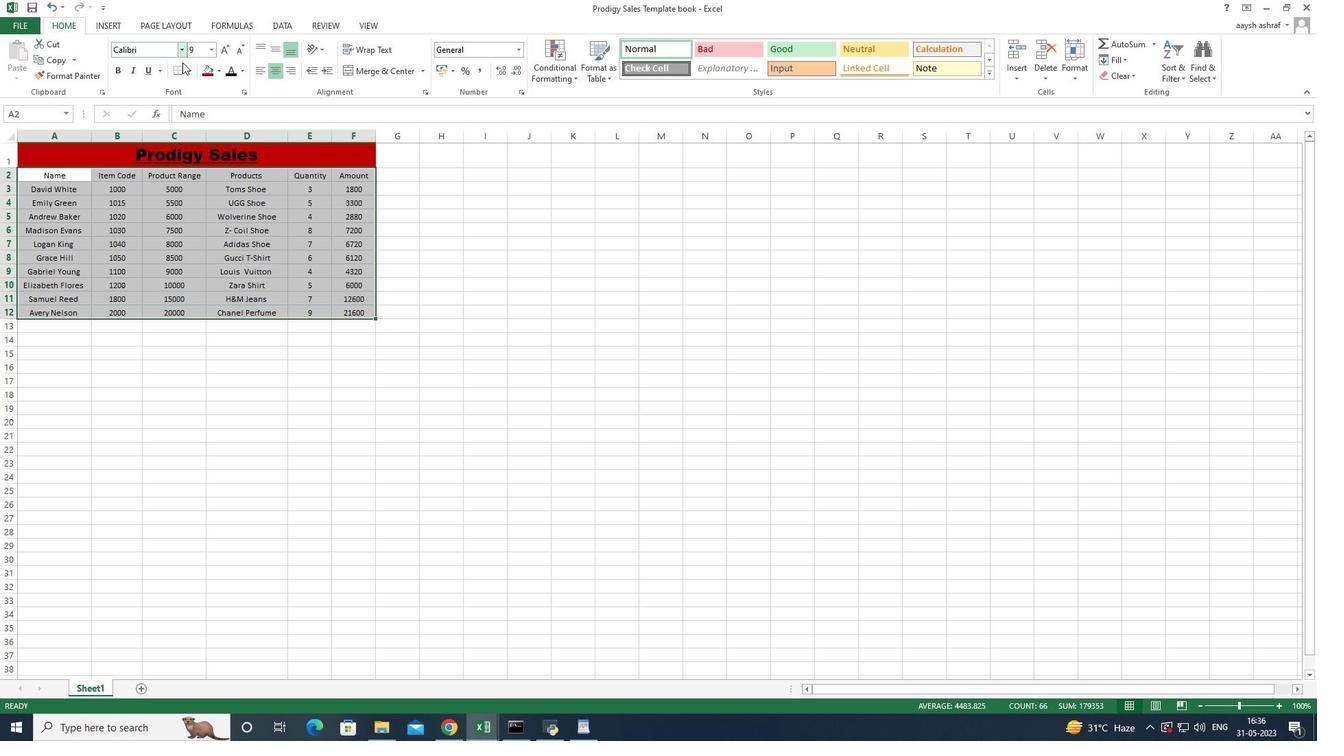 
Action: Mouse pressed left at (183, 72)
Screenshot: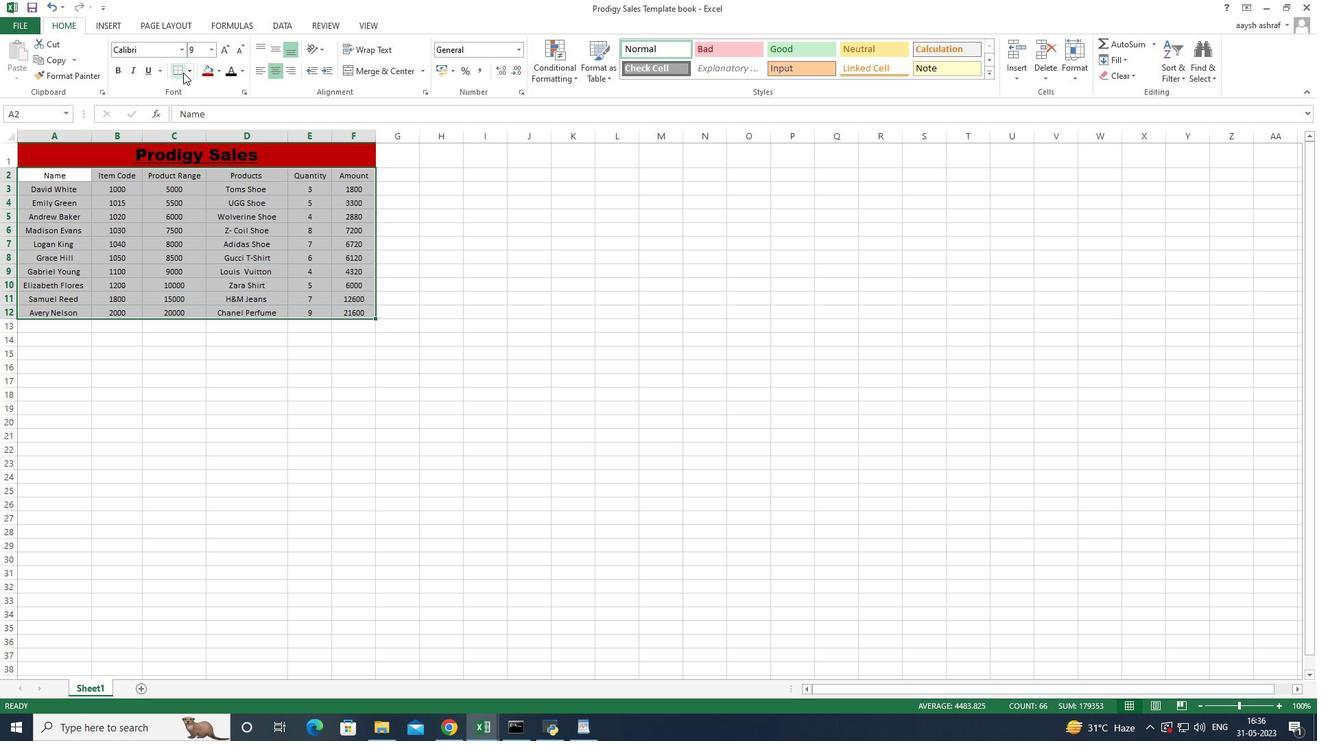 
Action: Mouse moved to (189, 70)
Screenshot: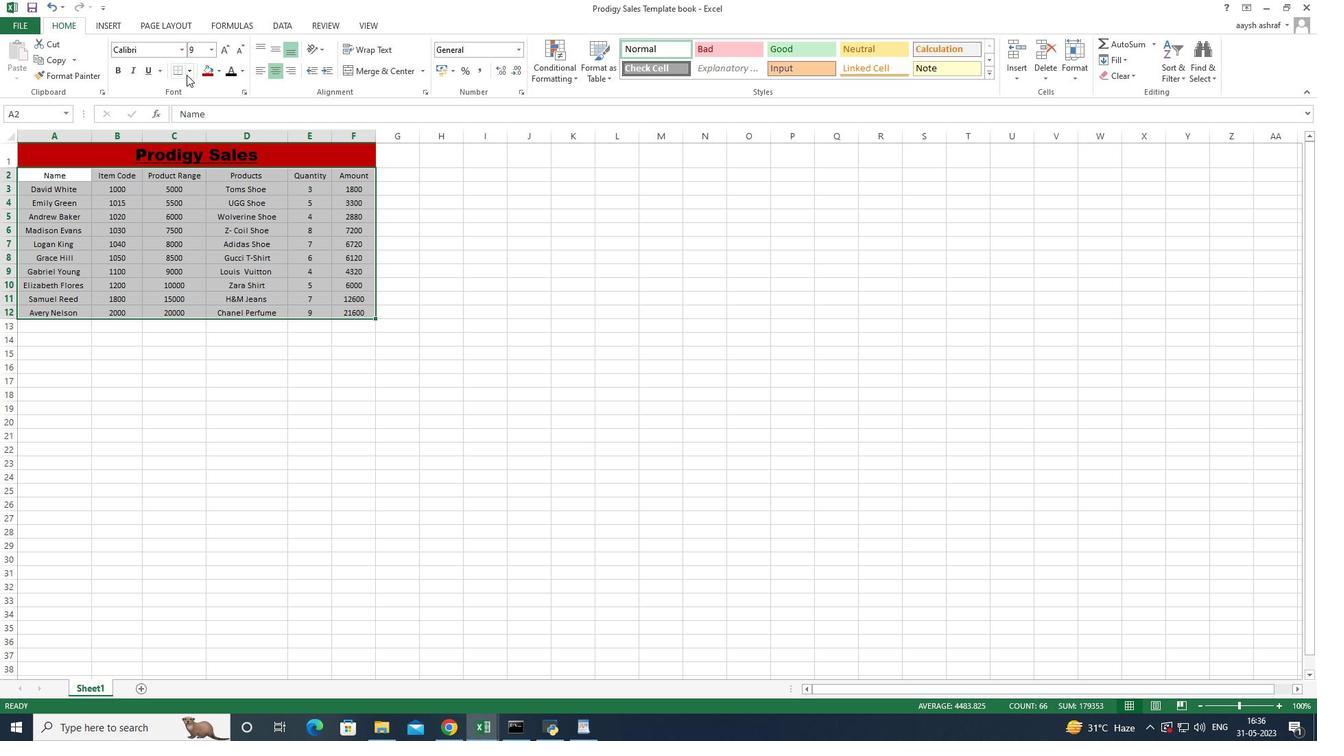 
Action: Mouse pressed left at (189, 70)
Screenshot: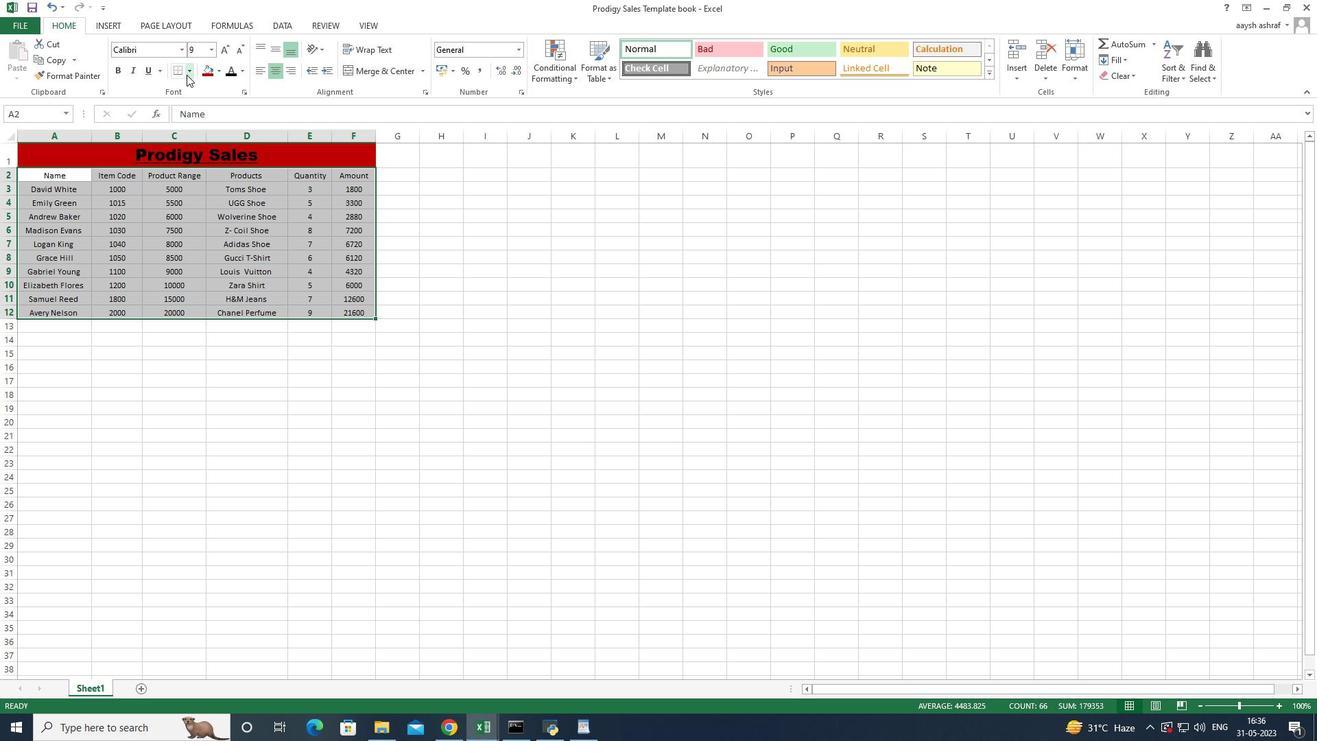 
Action: Mouse moved to (235, 175)
Screenshot: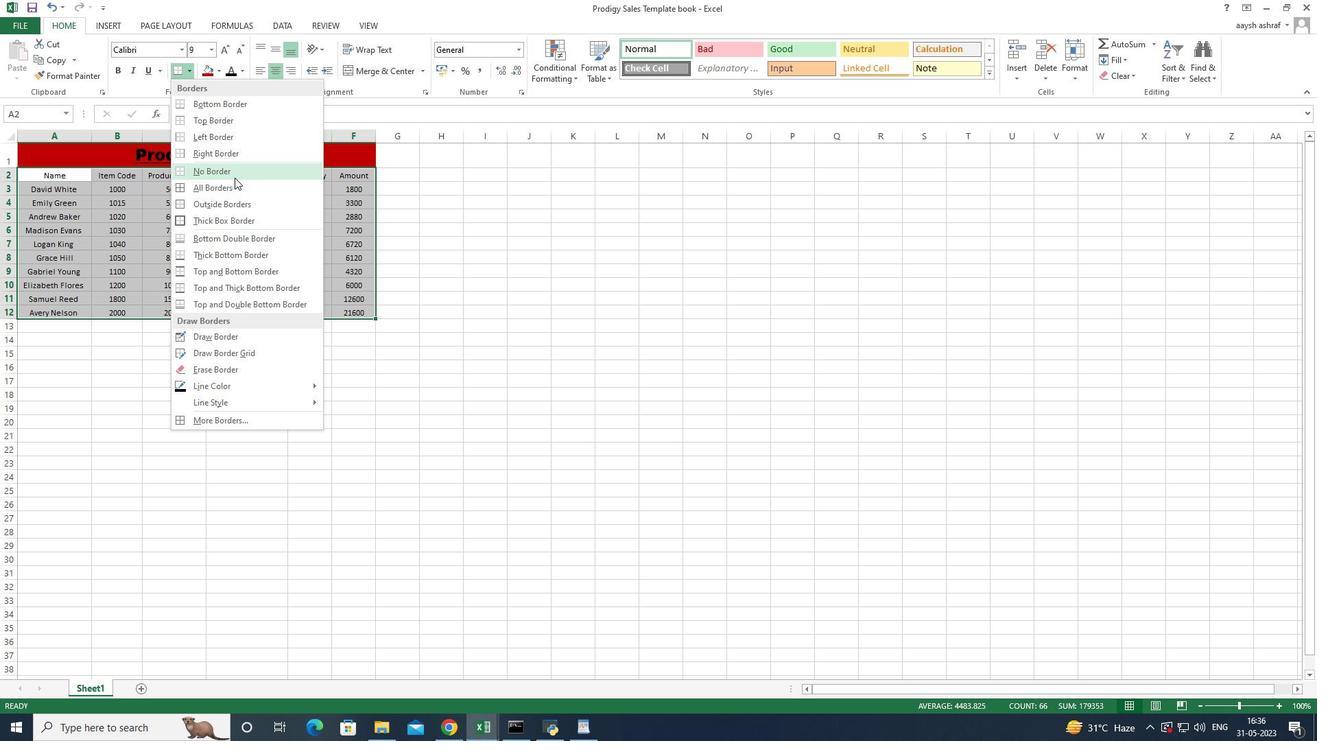 
Action: Mouse pressed left at (235, 175)
Screenshot: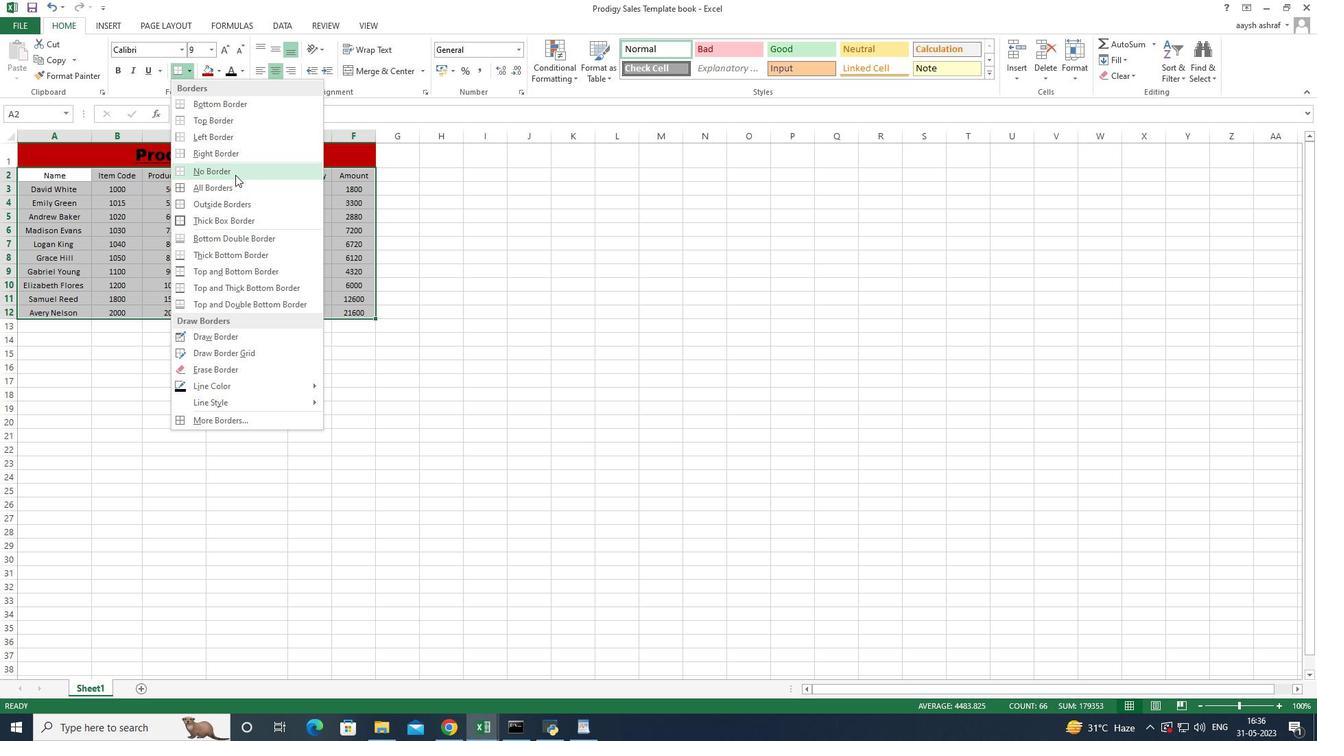 
Action: Mouse moved to (134, 359)
Screenshot: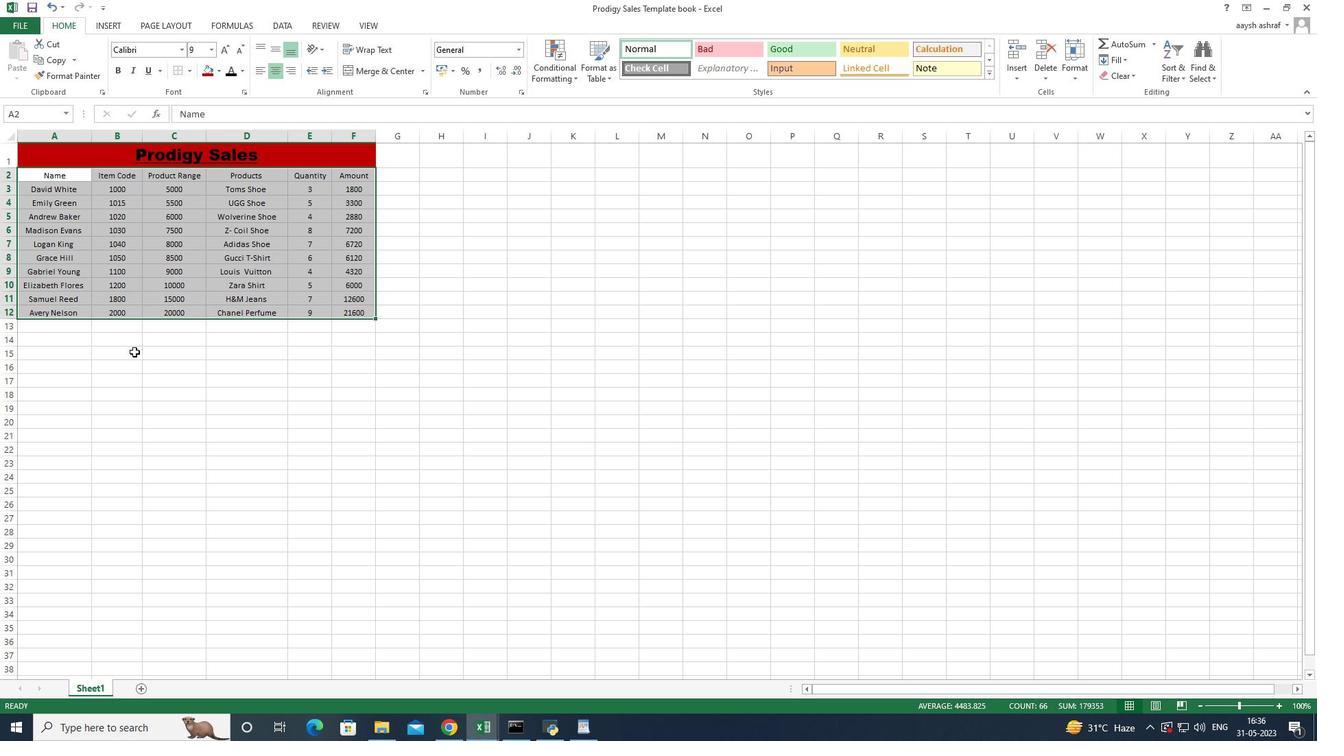 
Action: Mouse pressed left at (134, 359)
Screenshot: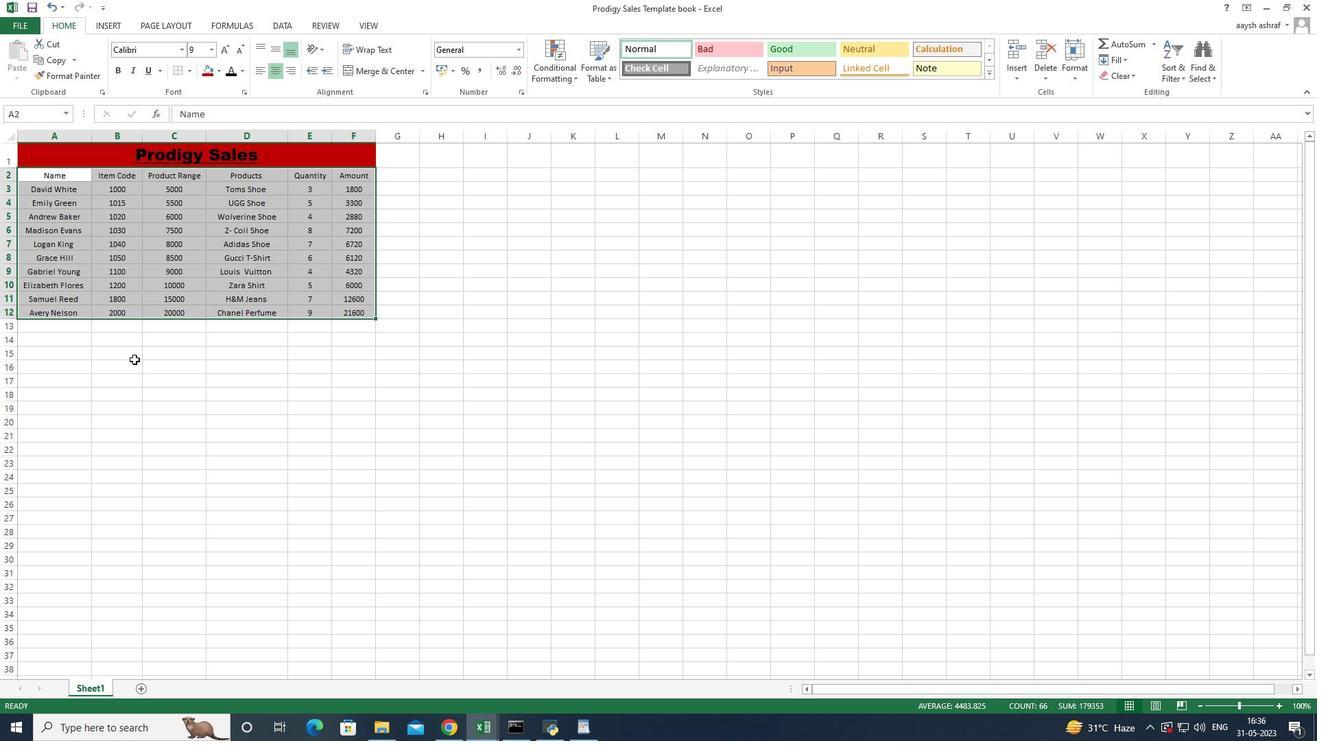 
Action: Mouse moved to (137, 300)
Screenshot: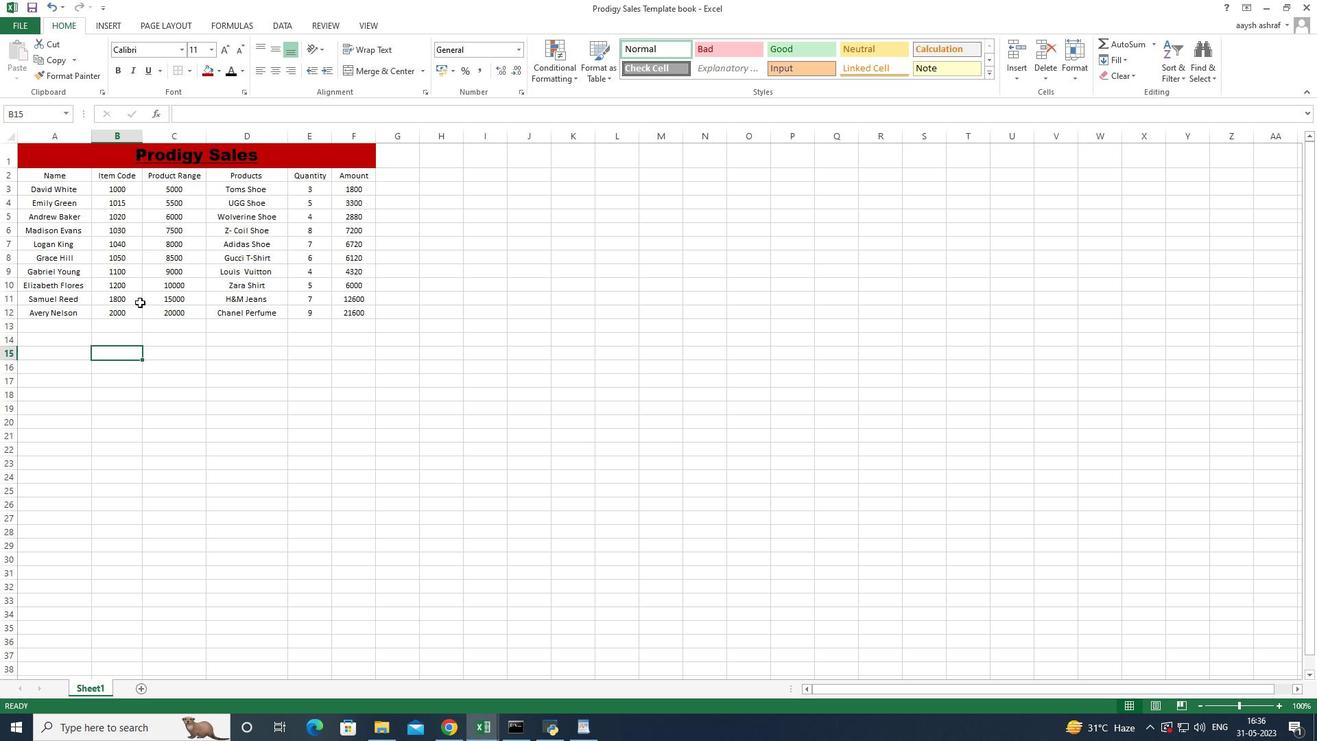 
